 Task: Utilize the "Phaser" effect on a white noise sample for a sweeping, sci-fi texture.
Action: Mouse moved to (337, 9)
Screenshot: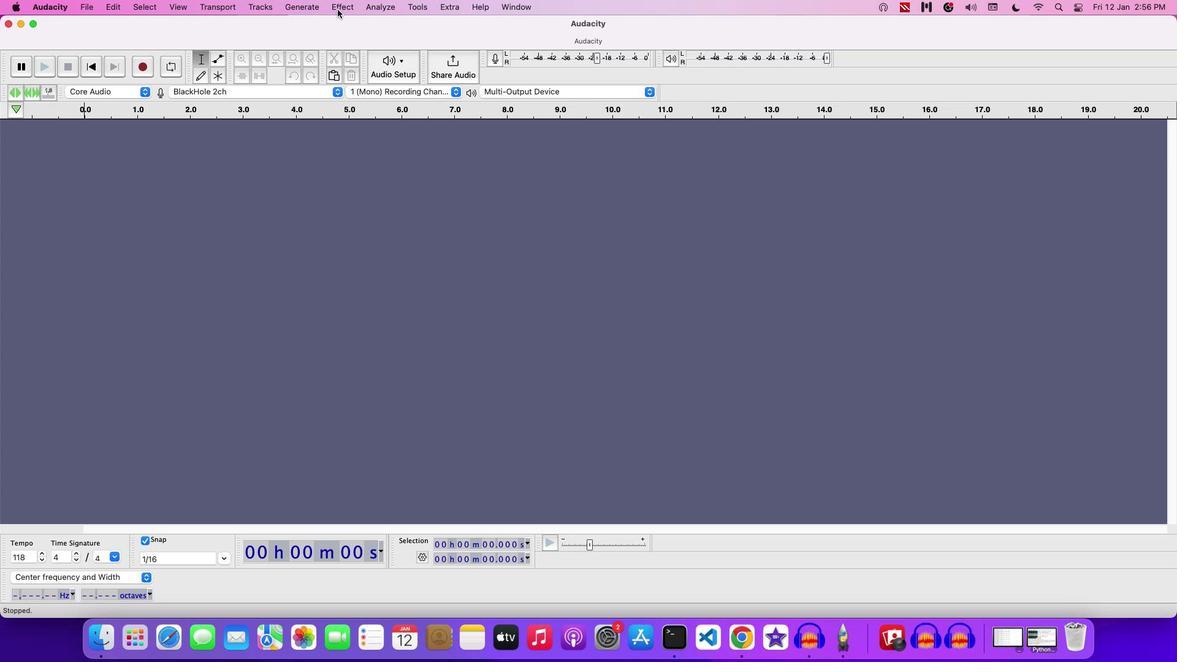 
Action: Mouse pressed left at (337, 9)
Screenshot: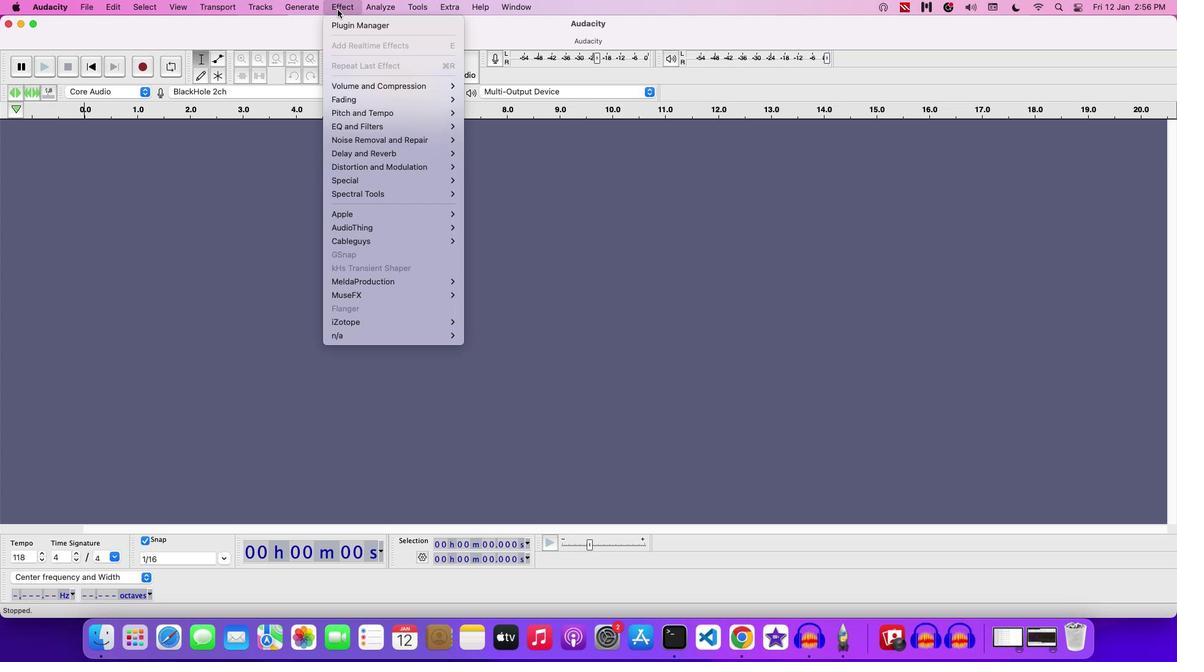 
Action: Mouse moved to (322, 75)
Screenshot: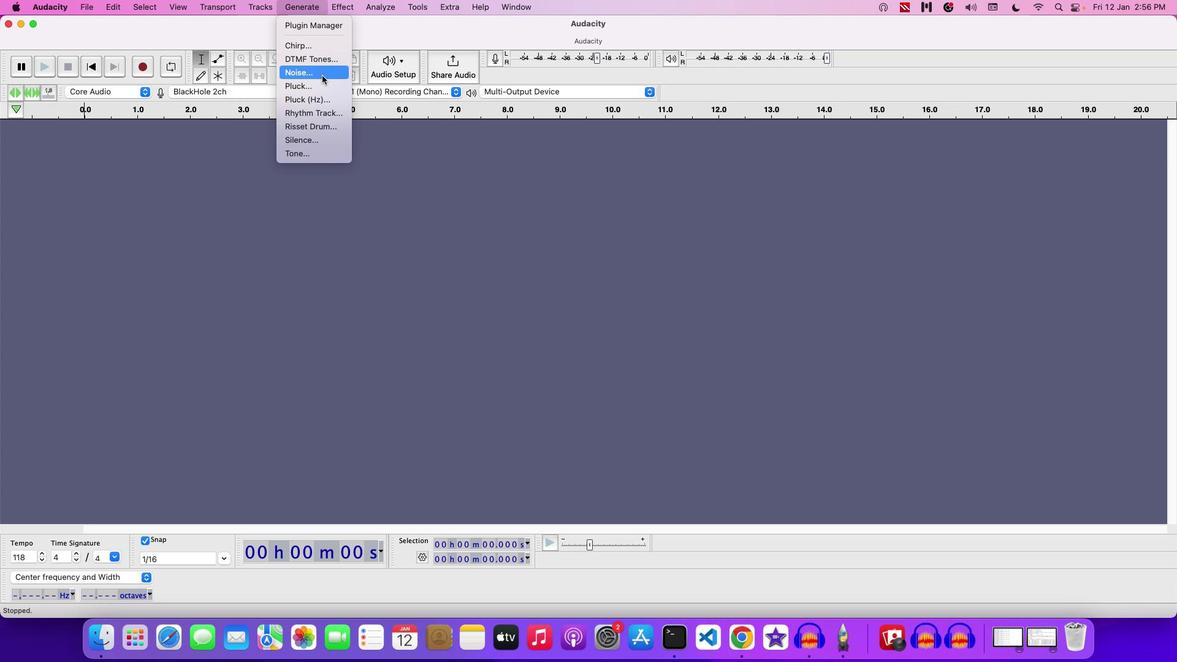 
Action: Mouse pressed left at (322, 75)
Screenshot: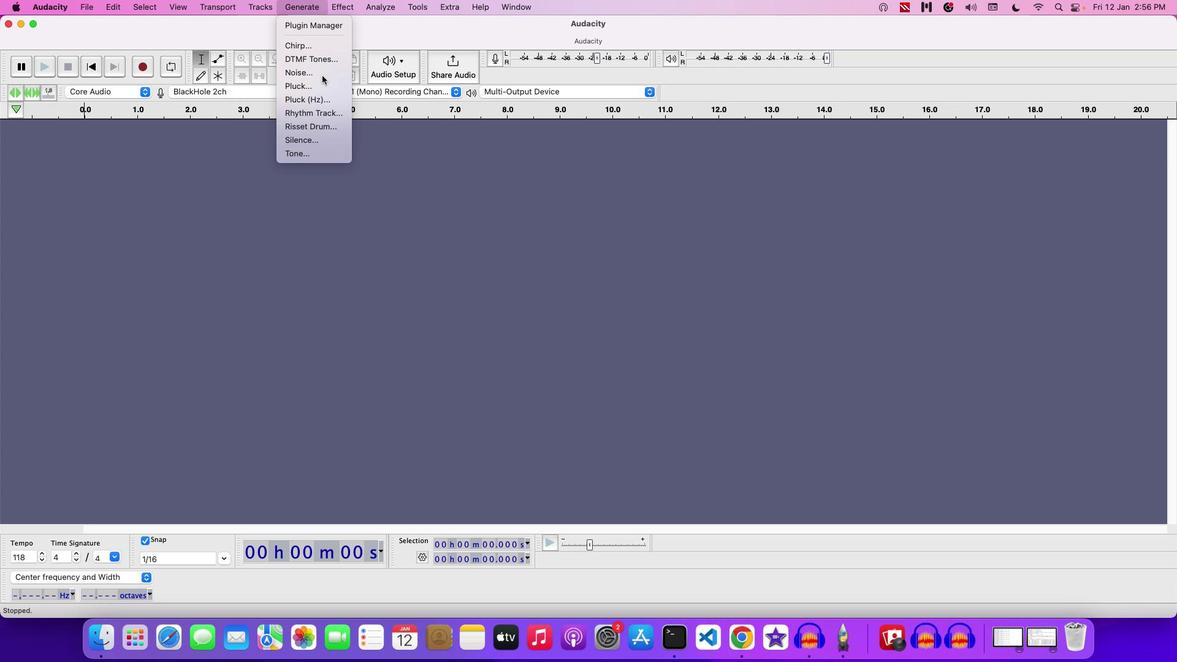 
Action: Mouse moved to (636, 310)
Screenshot: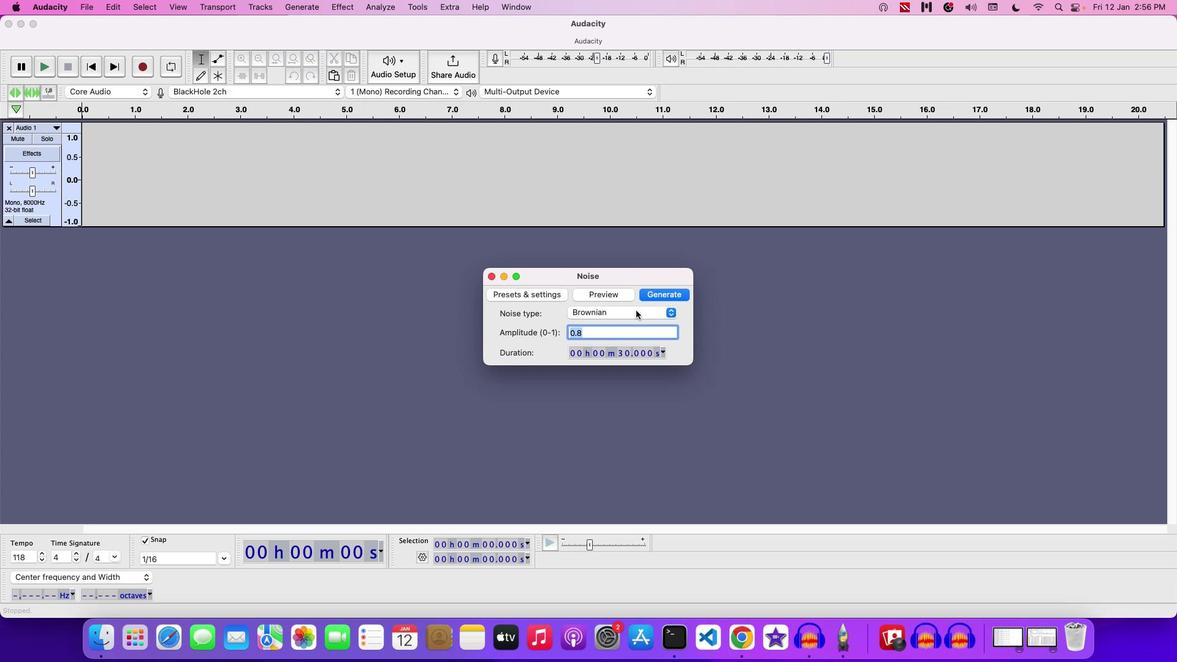
Action: Mouse pressed left at (636, 310)
Screenshot: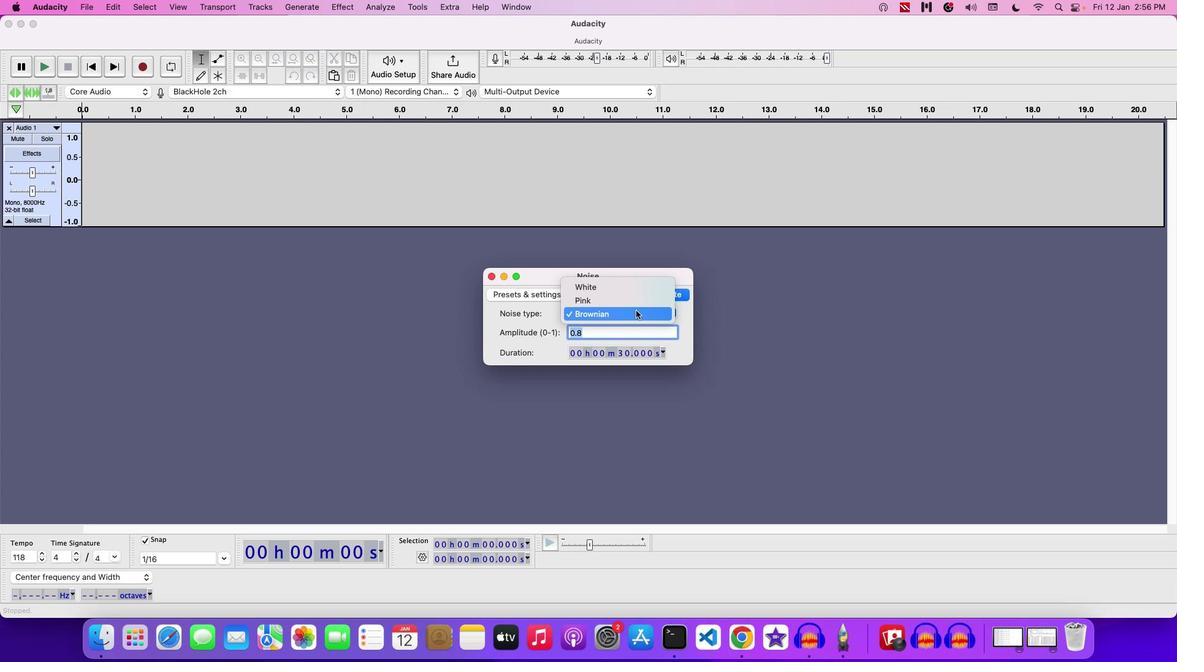 
Action: Mouse moved to (626, 285)
Screenshot: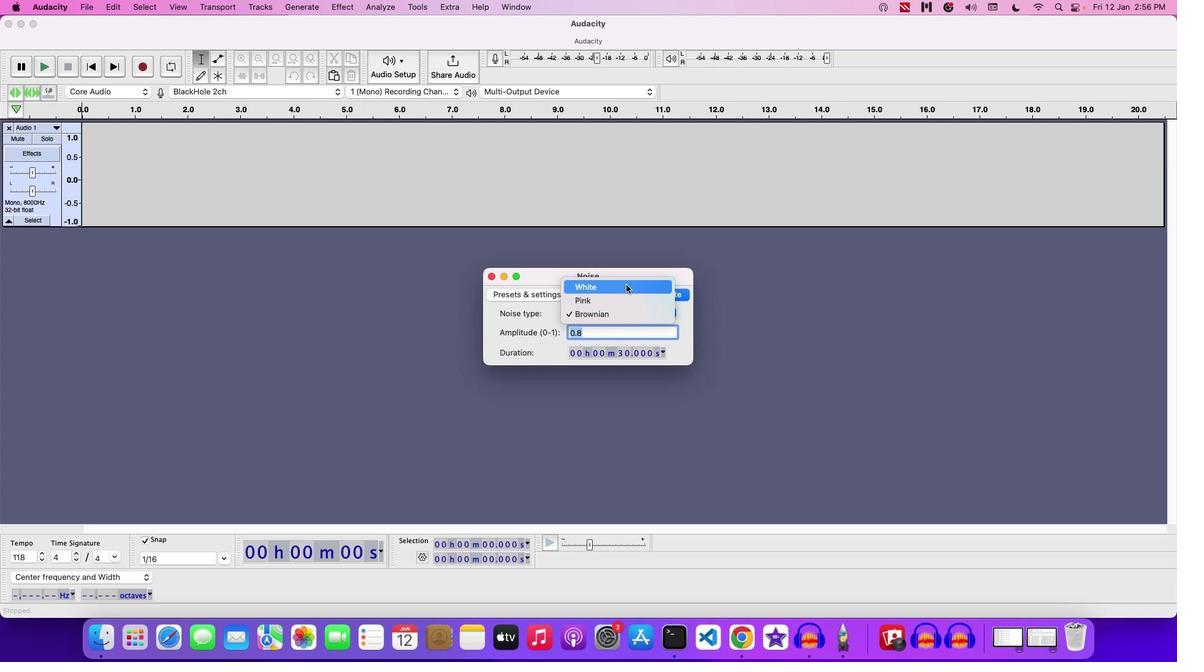 
Action: Mouse pressed left at (626, 285)
Screenshot: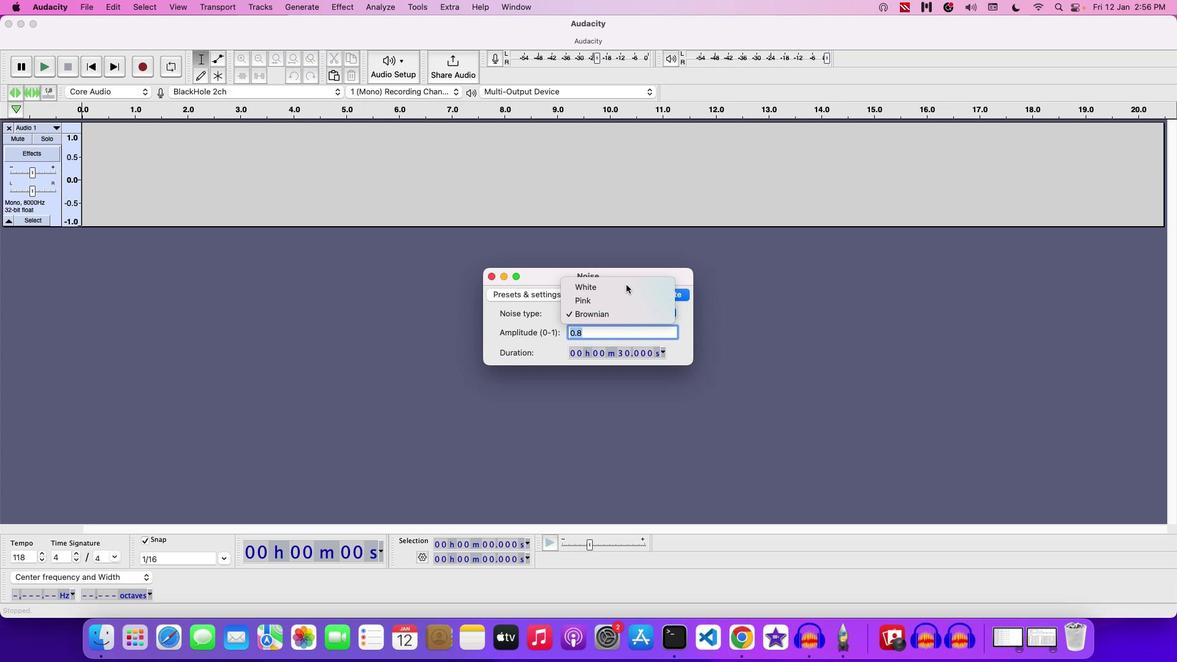 
Action: Mouse moved to (674, 295)
Screenshot: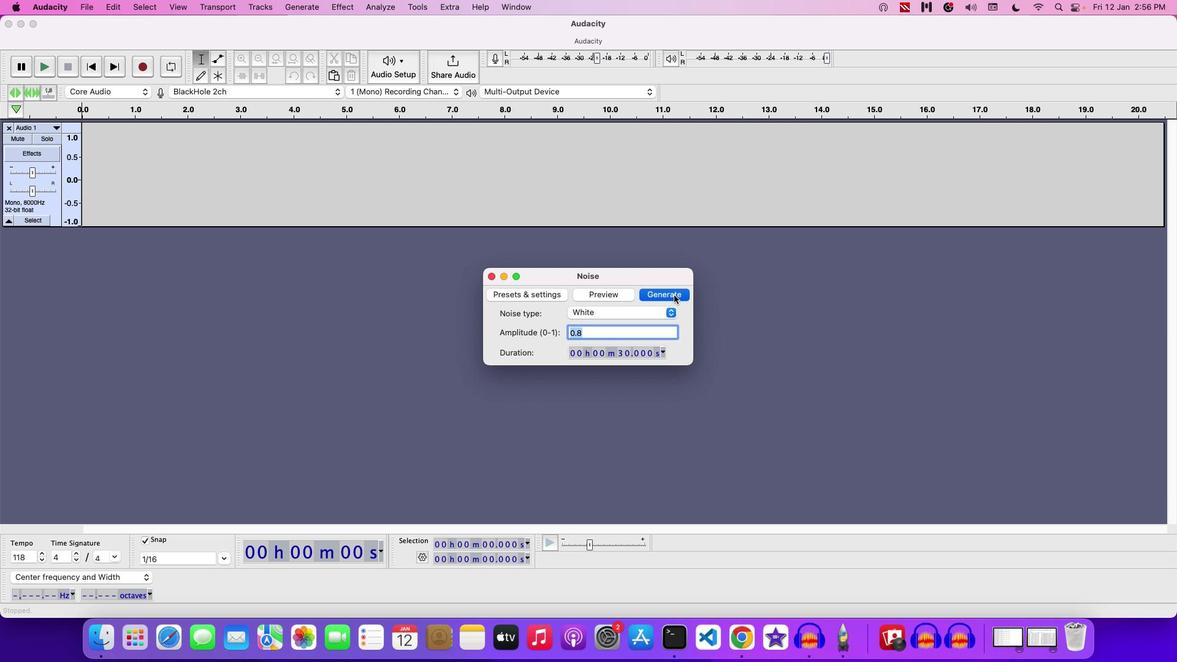 
Action: Mouse pressed left at (674, 295)
Screenshot: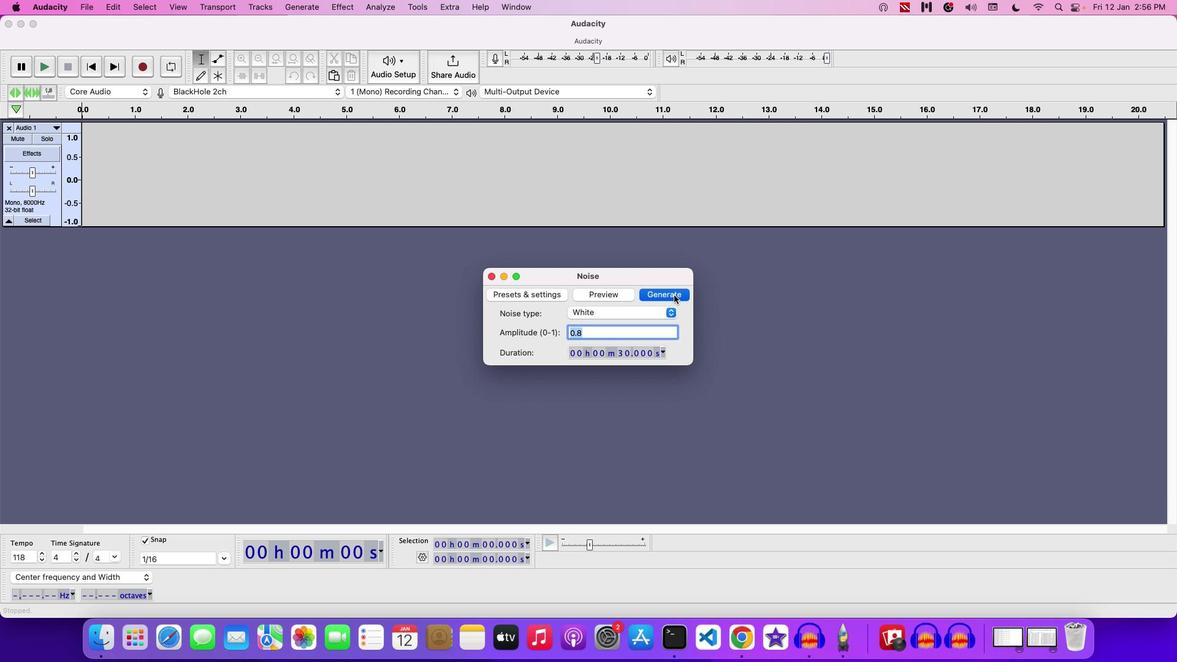
Action: Mouse moved to (26, 168)
Screenshot: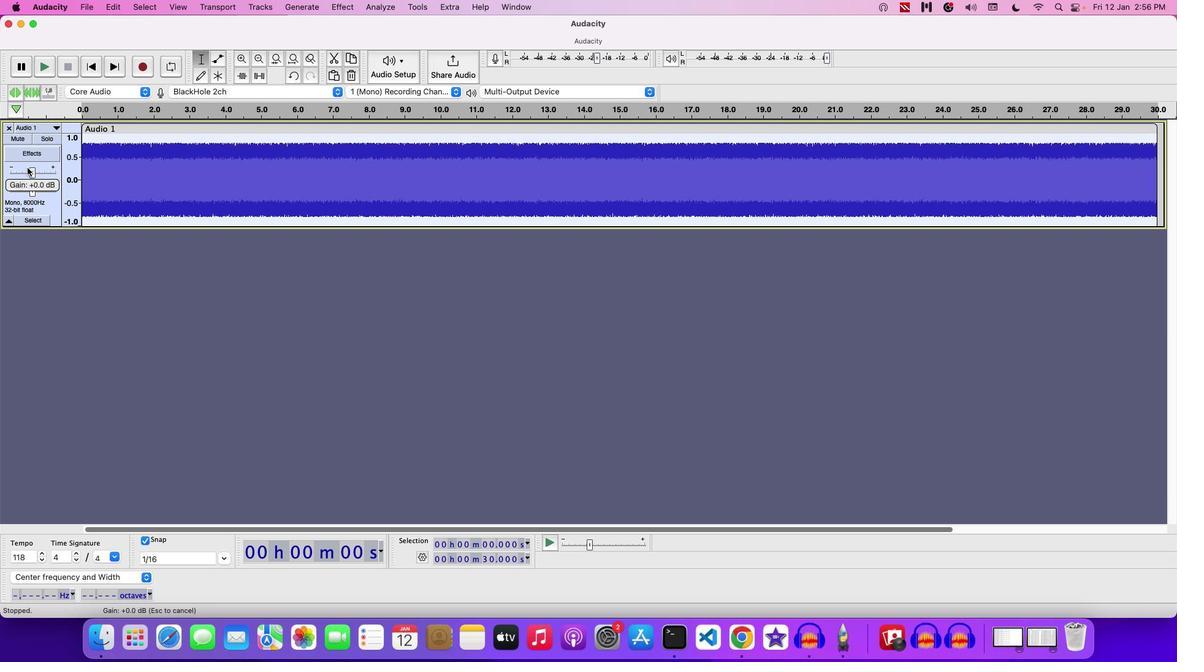 
Action: Mouse pressed left at (26, 168)
Screenshot: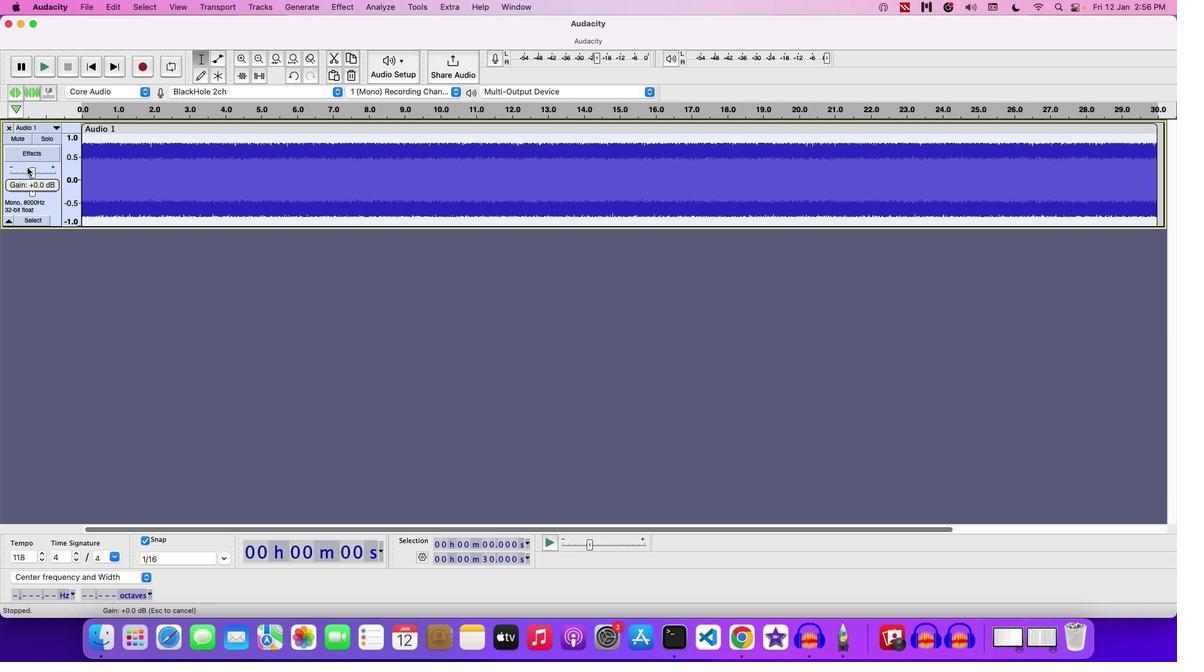 
Action: Mouse moved to (19, 169)
Screenshot: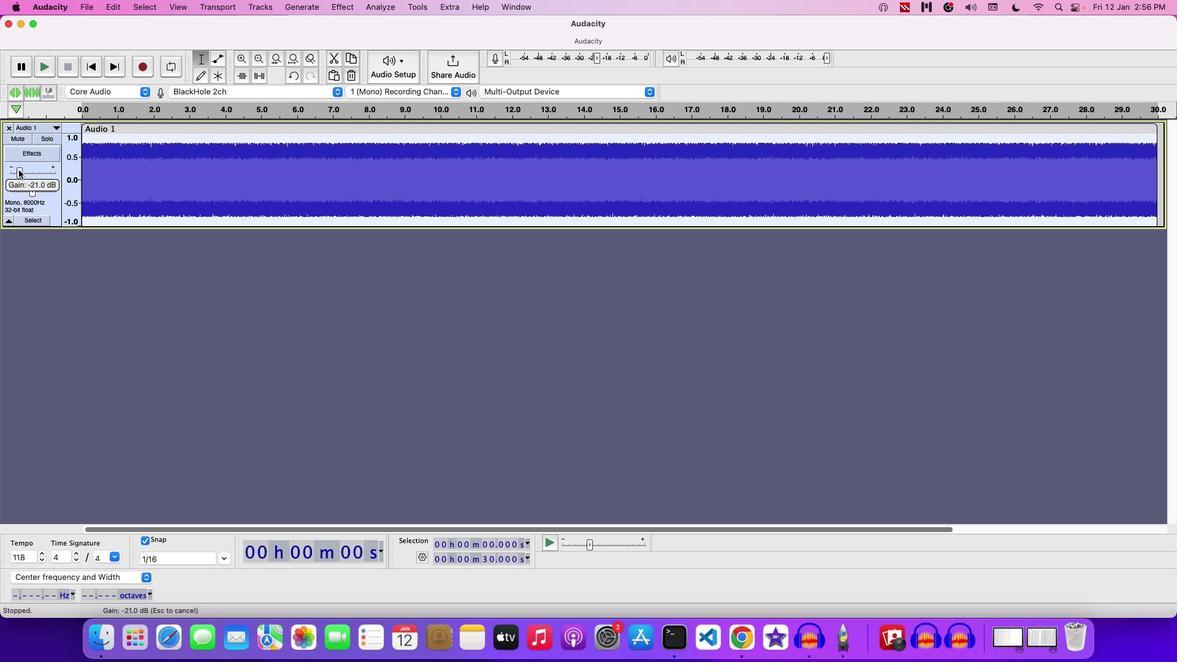
Action: Mouse pressed left at (19, 169)
Screenshot: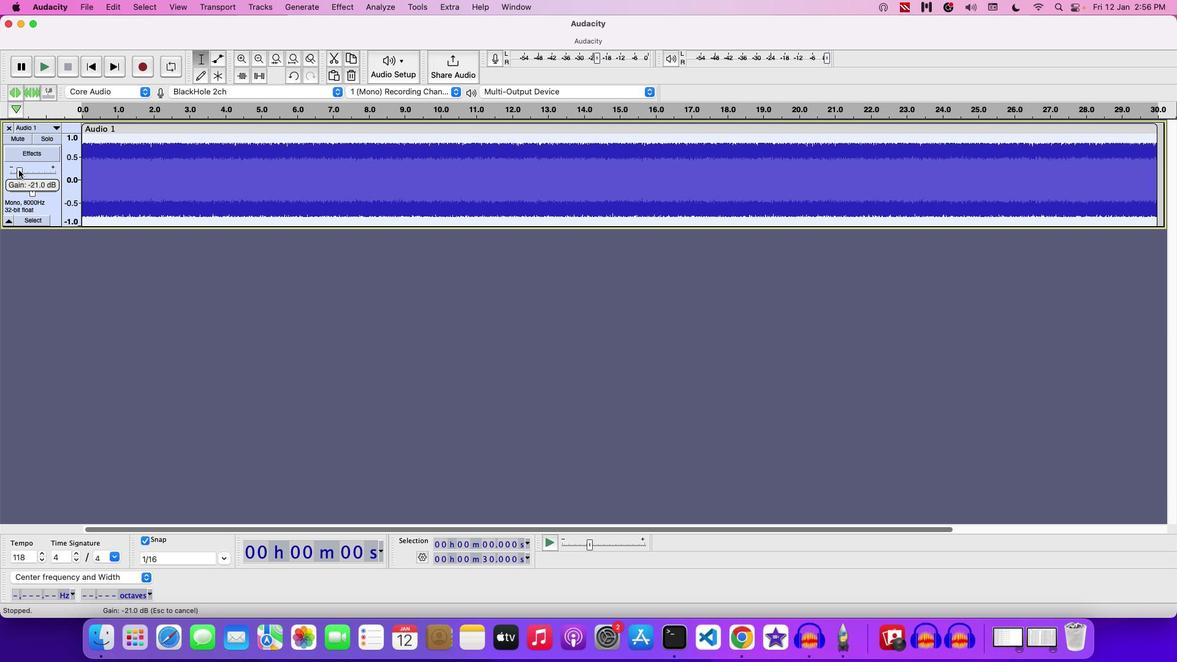 
Action: Mouse moved to (20, 169)
Screenshot: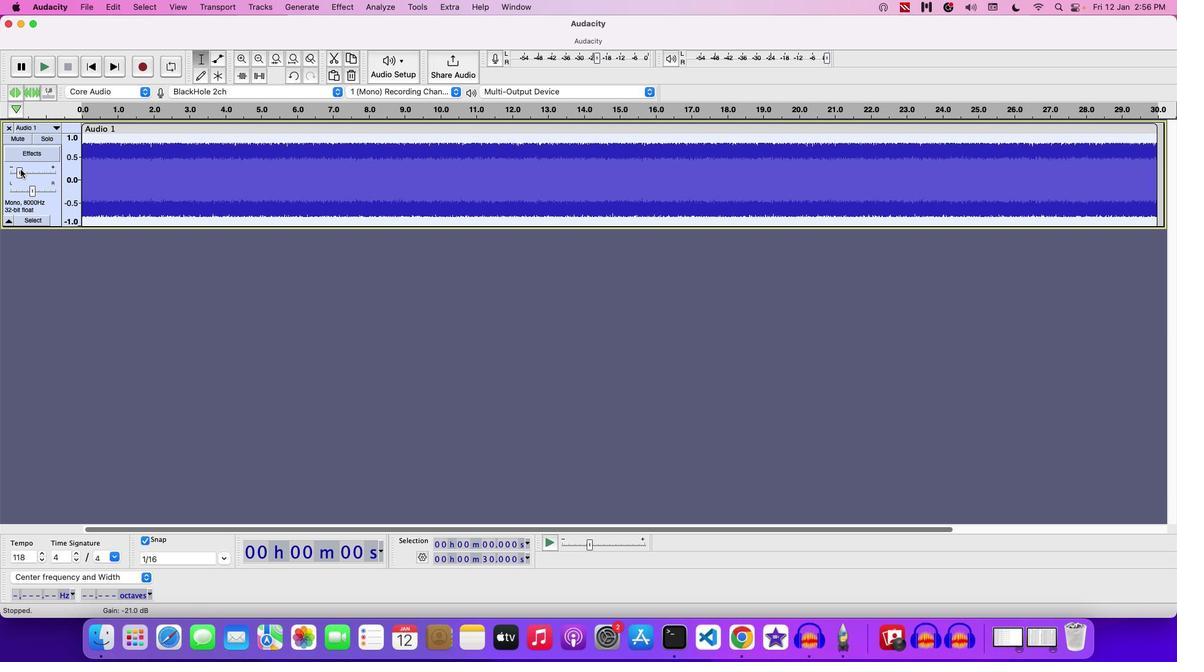 
Action: Key pressed Key.space
Screenshot: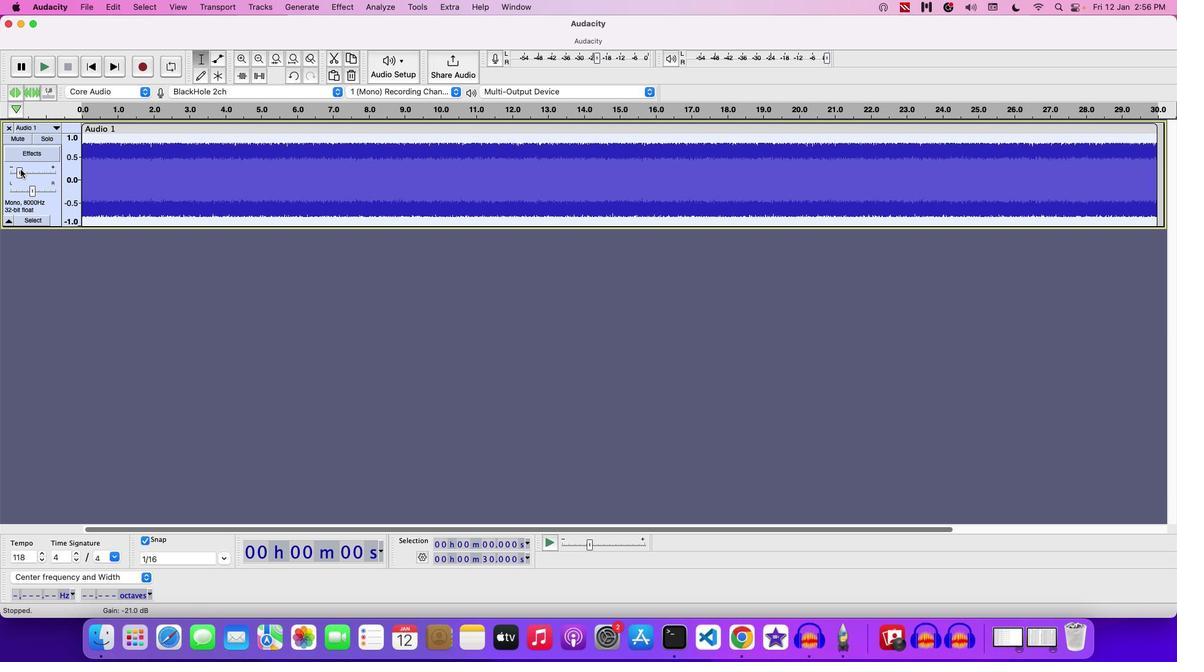 
Action: Mouse moved to (16, 170)
Screenshot: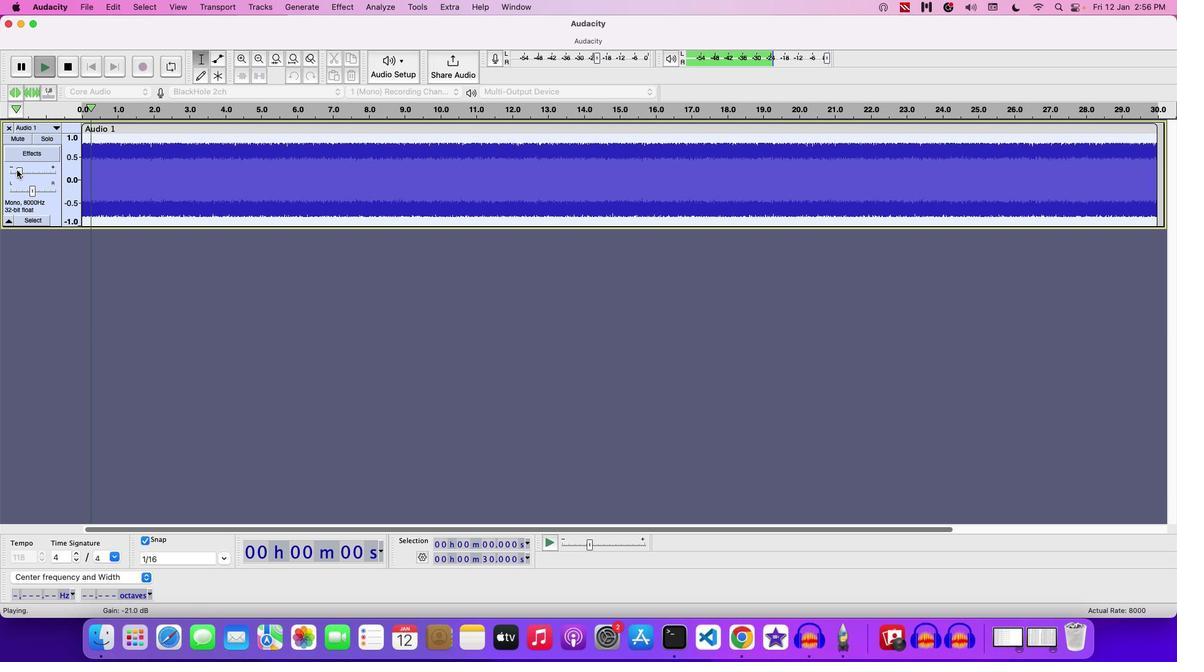 
Action: Mouse pressed left at (16, 170)
Screenshot: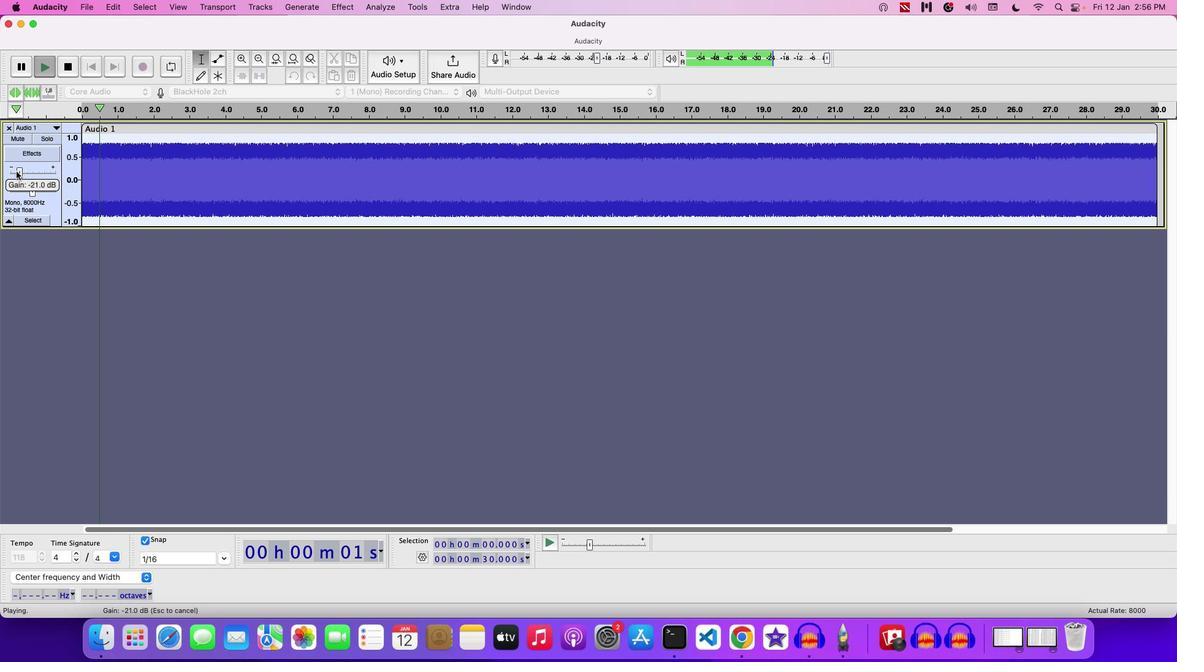 
Action: Mouse moved to (874, 164)
Screenshot: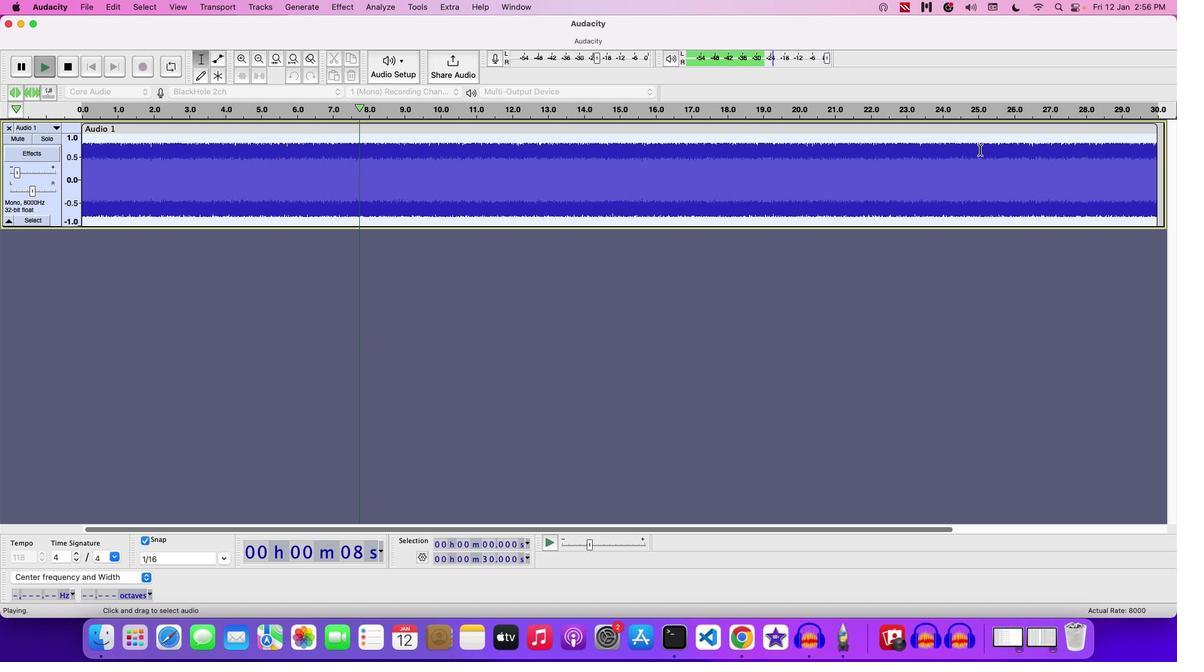 
Action: Key pressed Key.space
Screenshot: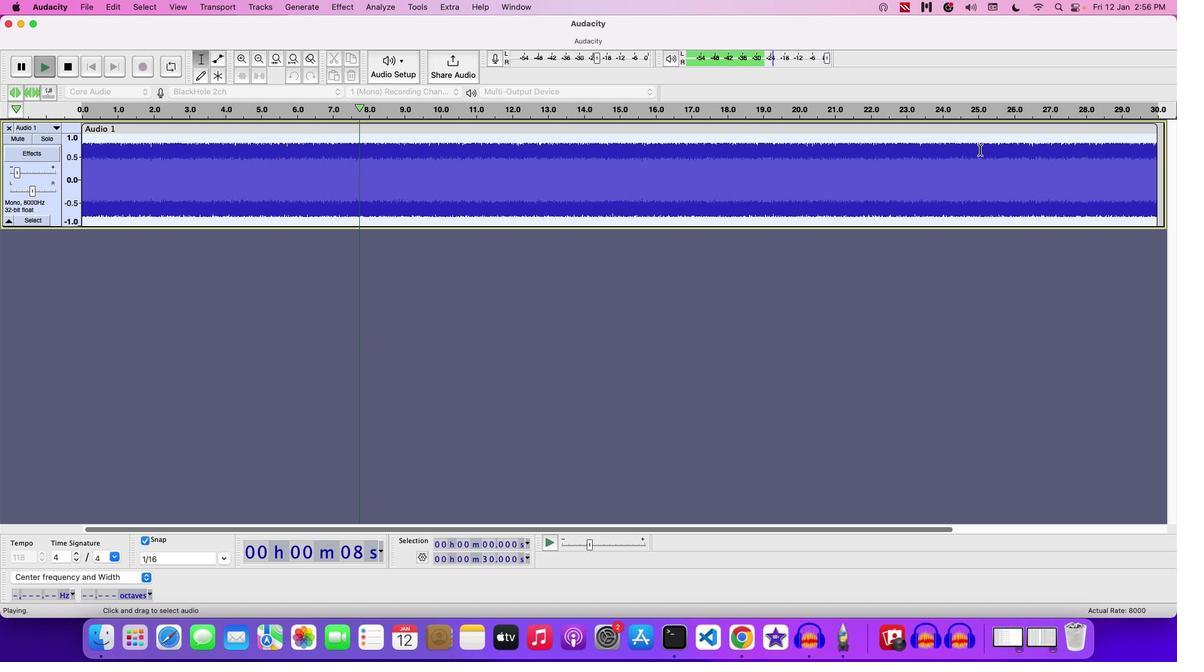 
Action: Mouse moved to (1157, 133)
Screenshot: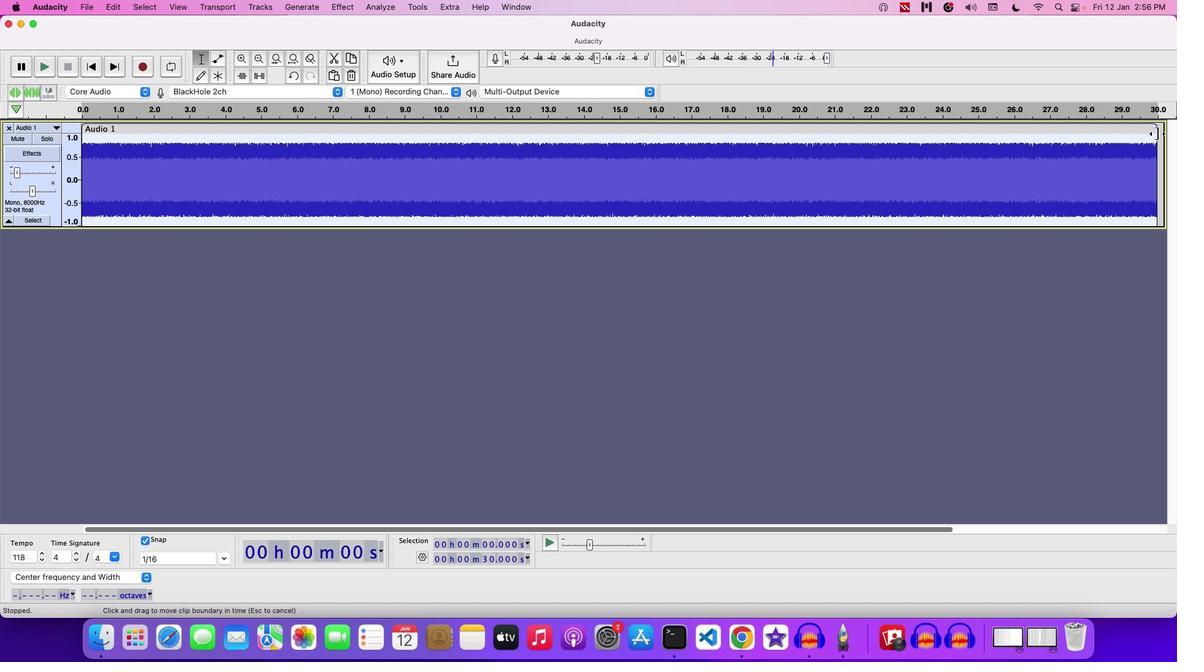 
Action: Mouse pressed left at (1157, 133)
Screenshot: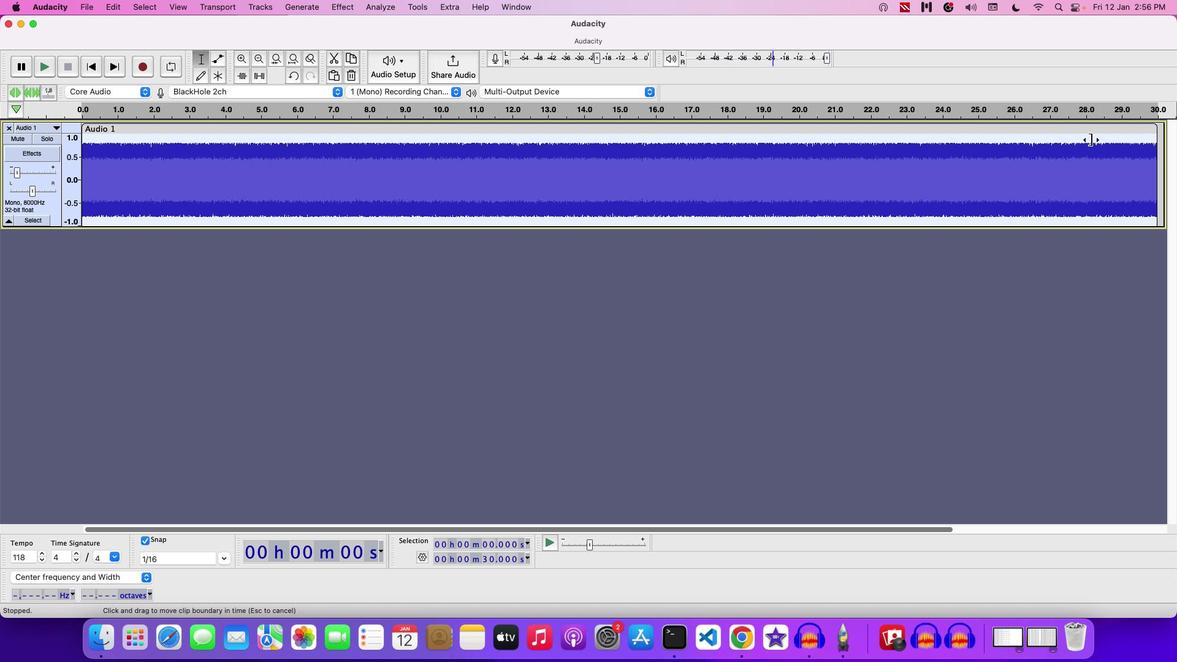 
Action: Mouse moved to (415, 203)
Screenshot: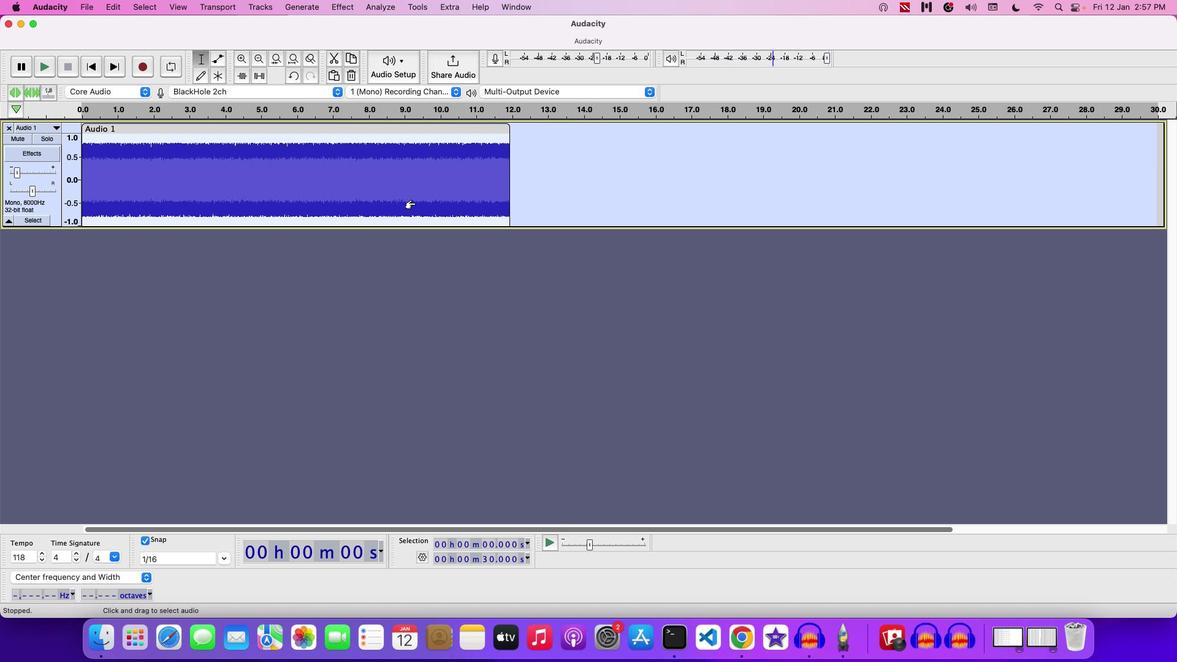 
Action: Mouse pressed left at (415, 203)
Screenshot: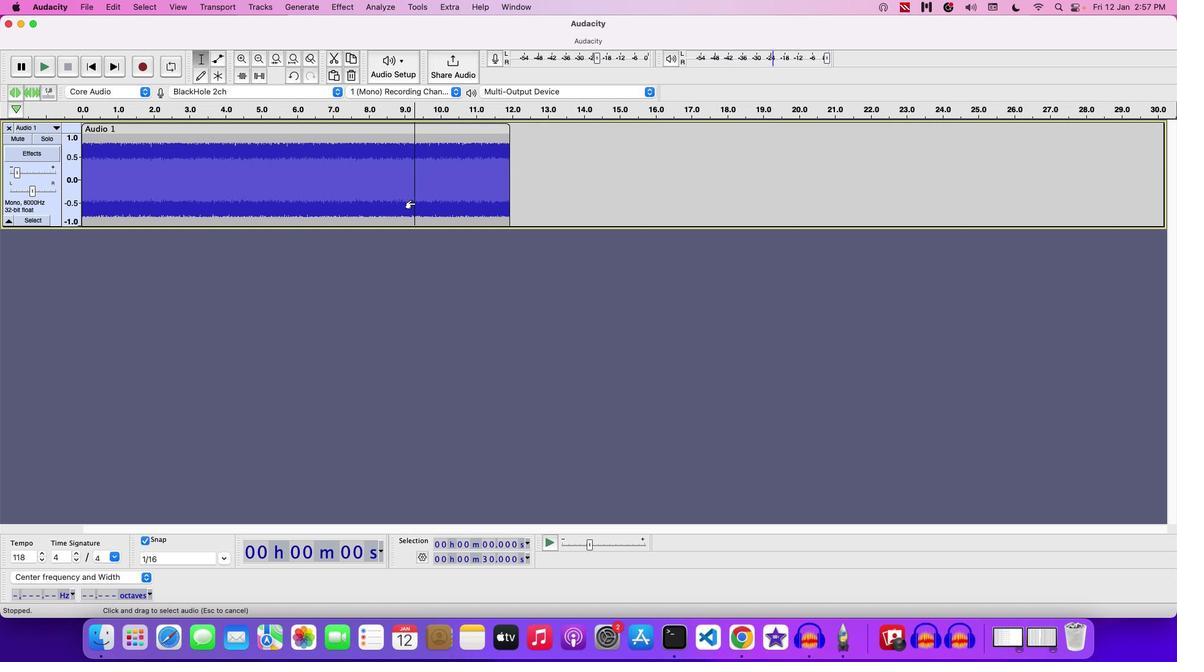 
Action: Mouse pressed left at (415, 203)
Screenshot: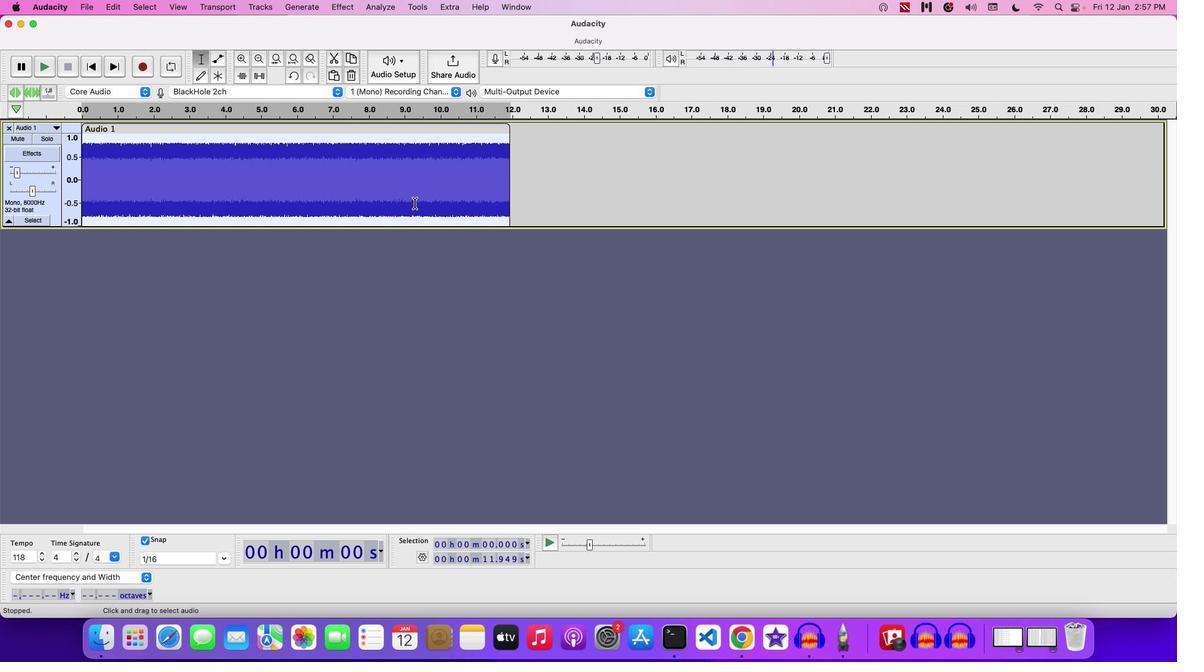 
Action: Mouse moved to (341, 9)
Screenshot: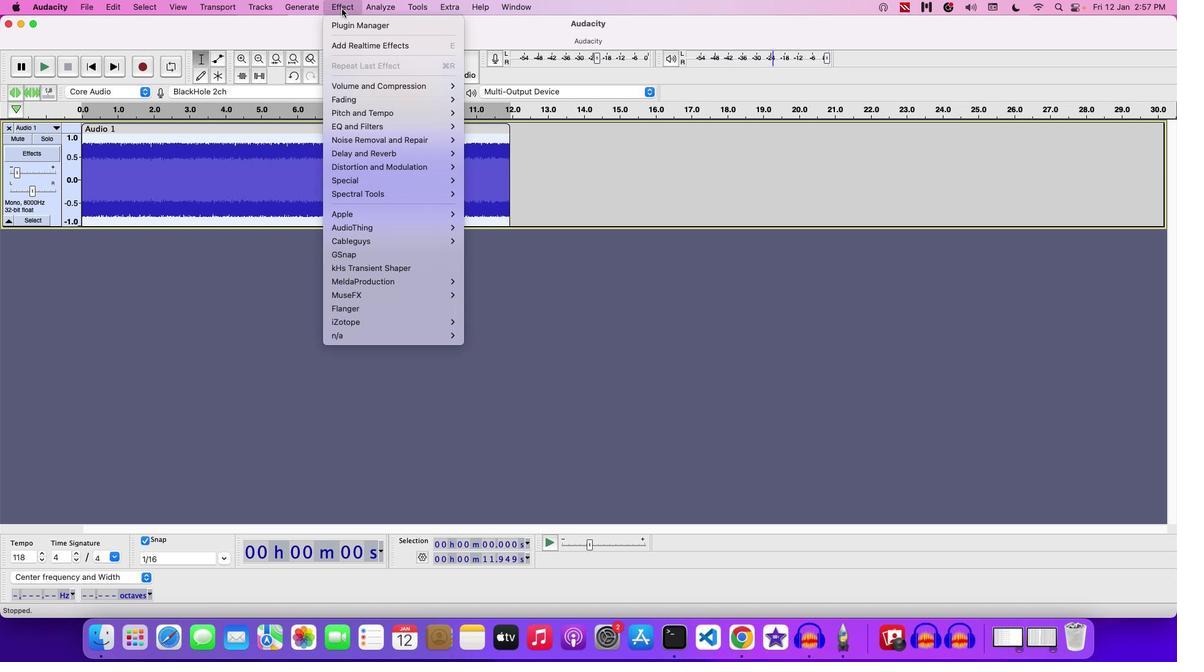 
Action: Mouse pressed left at (341, 9)
Screenshot: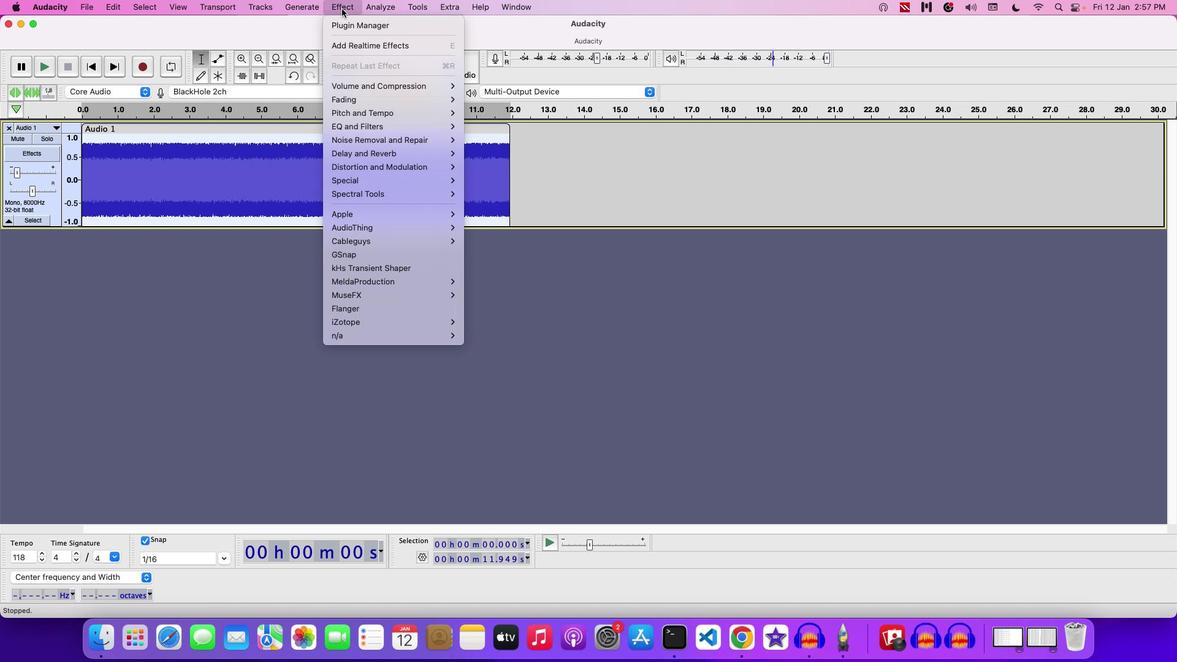 
Action: Mouse moved to (498, 182)
Screenshot: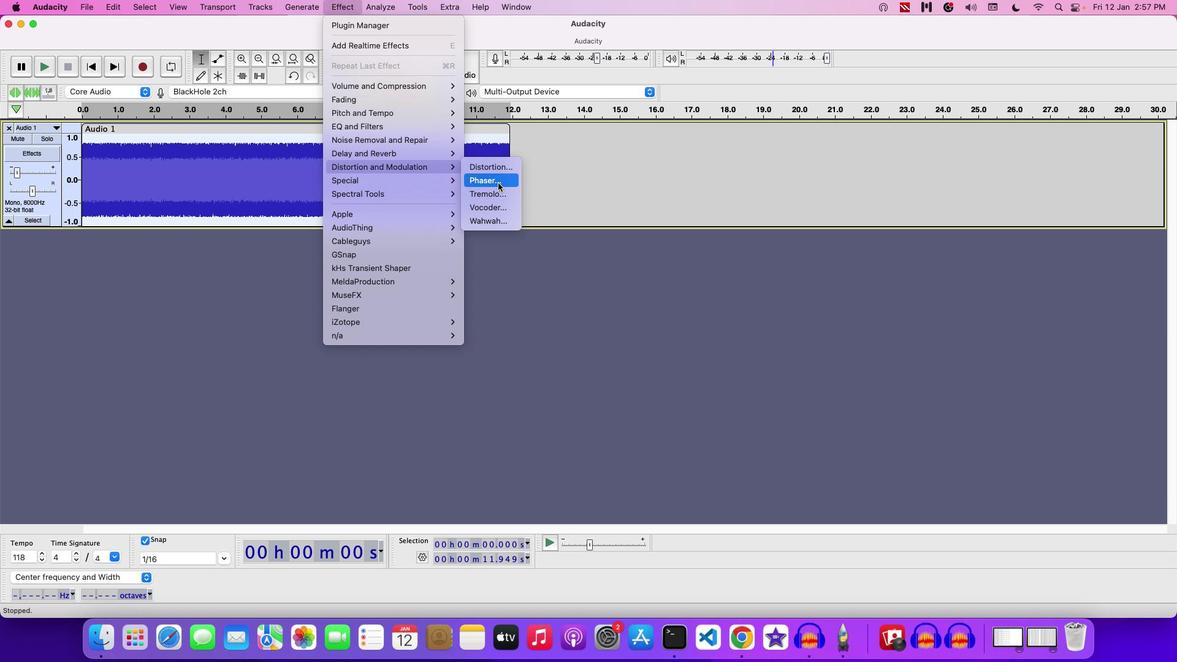 
Action: Mouse pressed left at (498, 182)
Screenshot: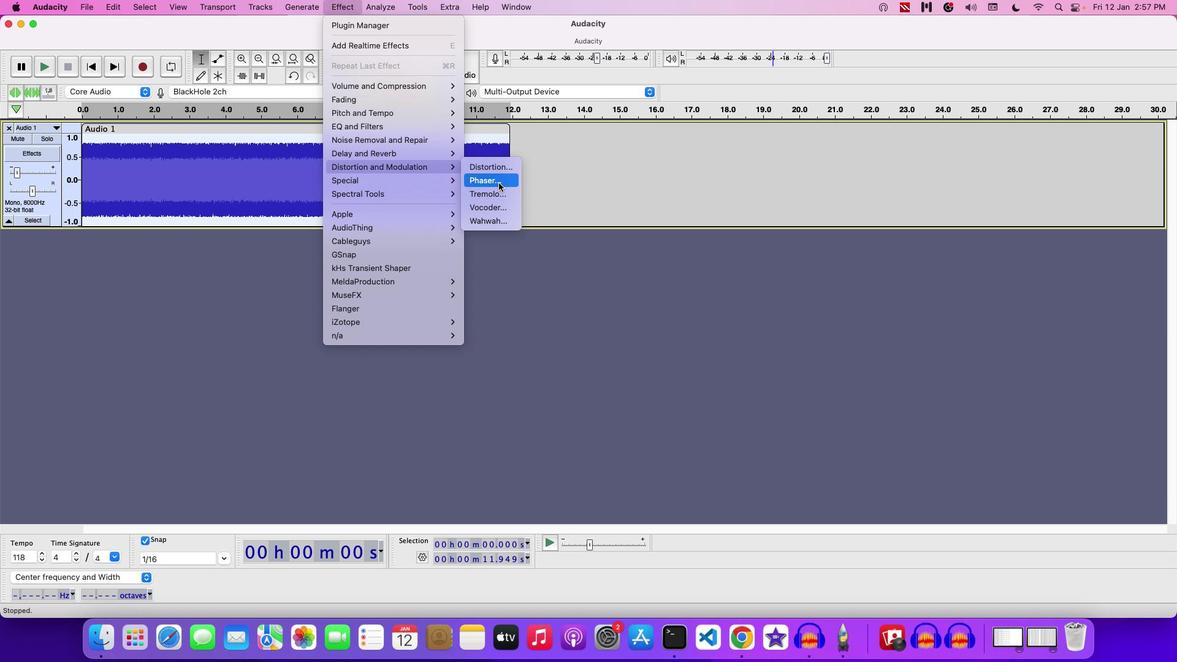 
Action: Mouse moved to (627, 258)
Screenshot: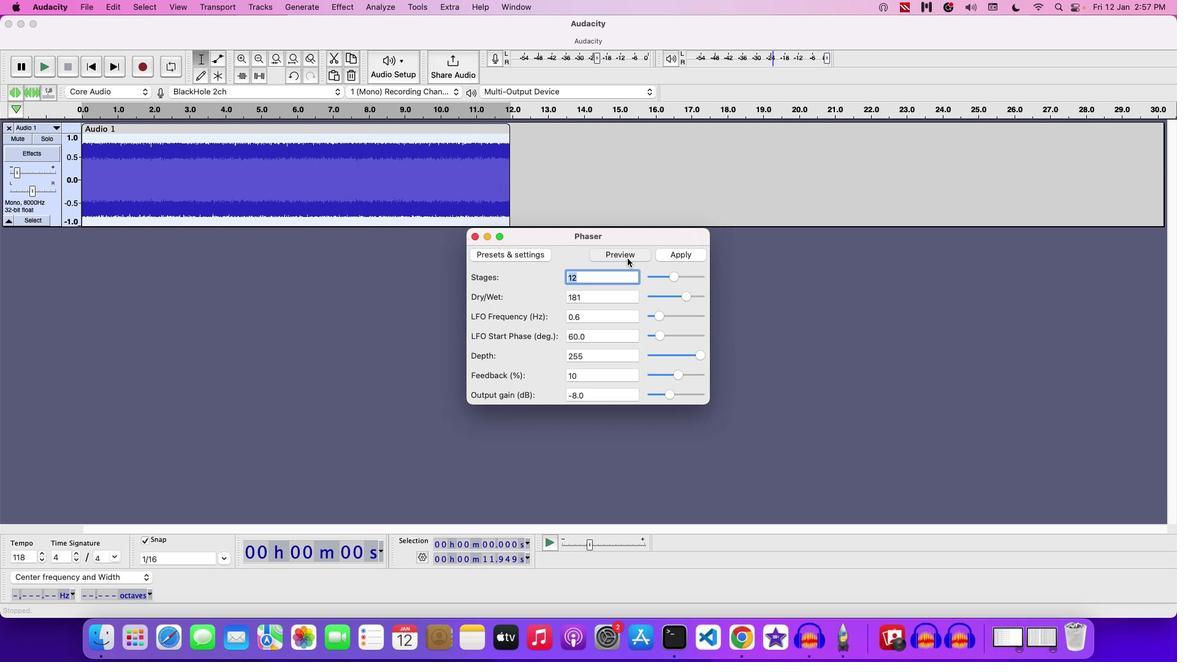 
Action: Mouse pressed left at (627, 258)
Screenshot: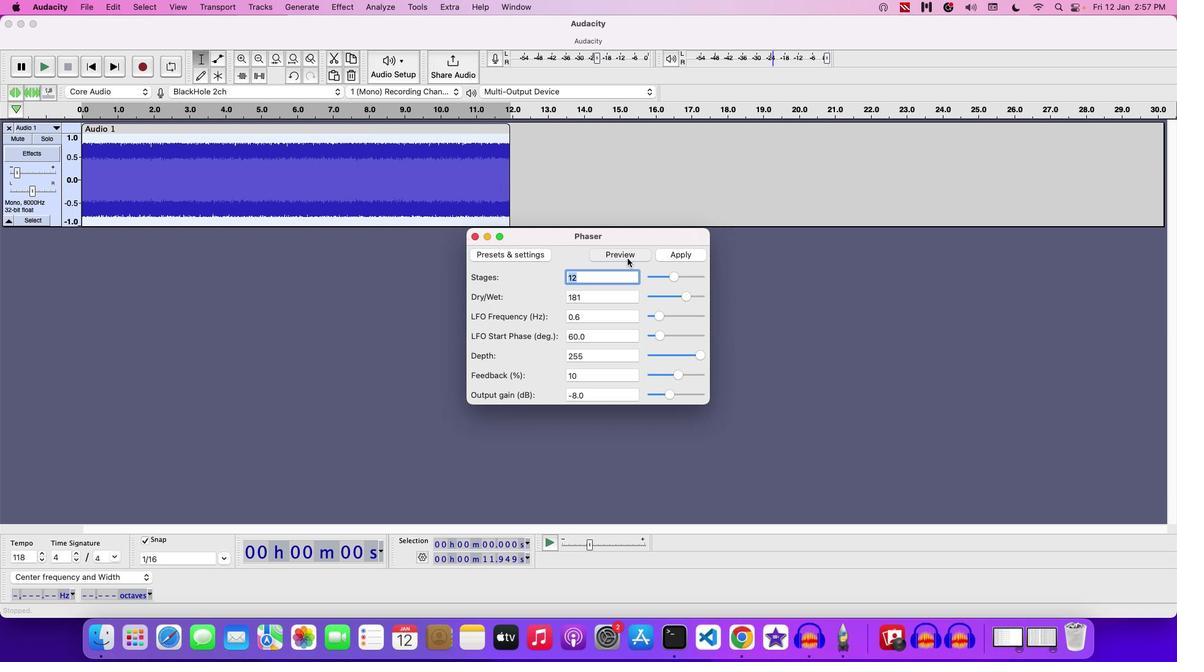 
Action: Mouse moved to (676, 277)
Screenshot: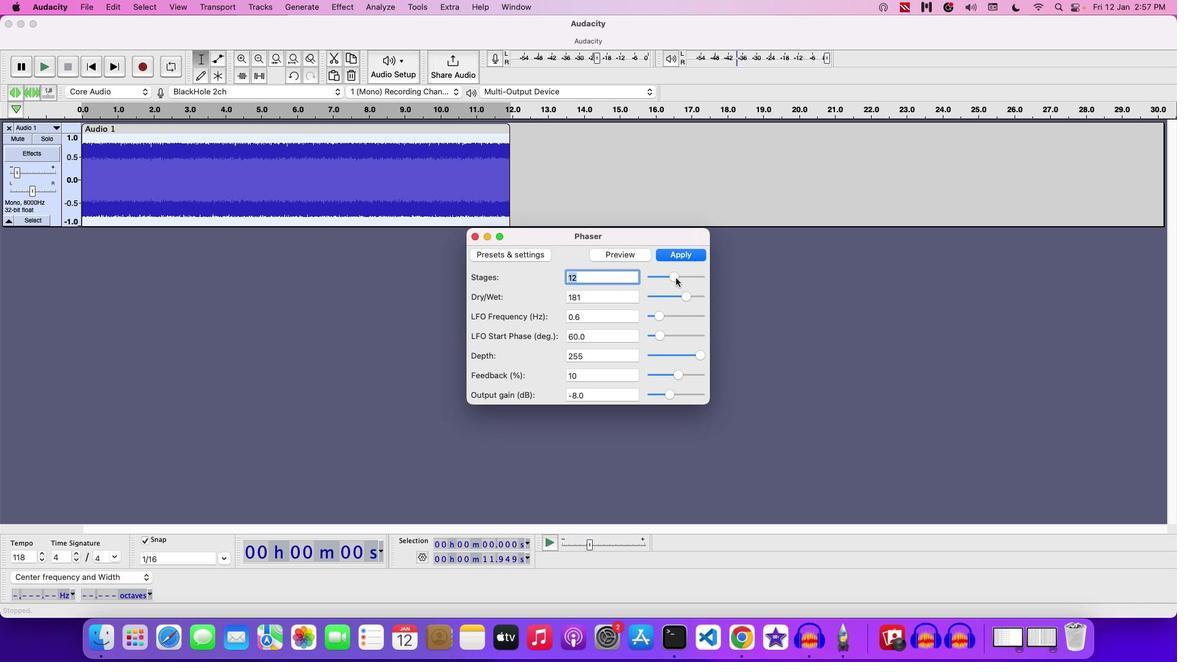 
Action: Mouse pressed left at (676, 277)
Screenshot: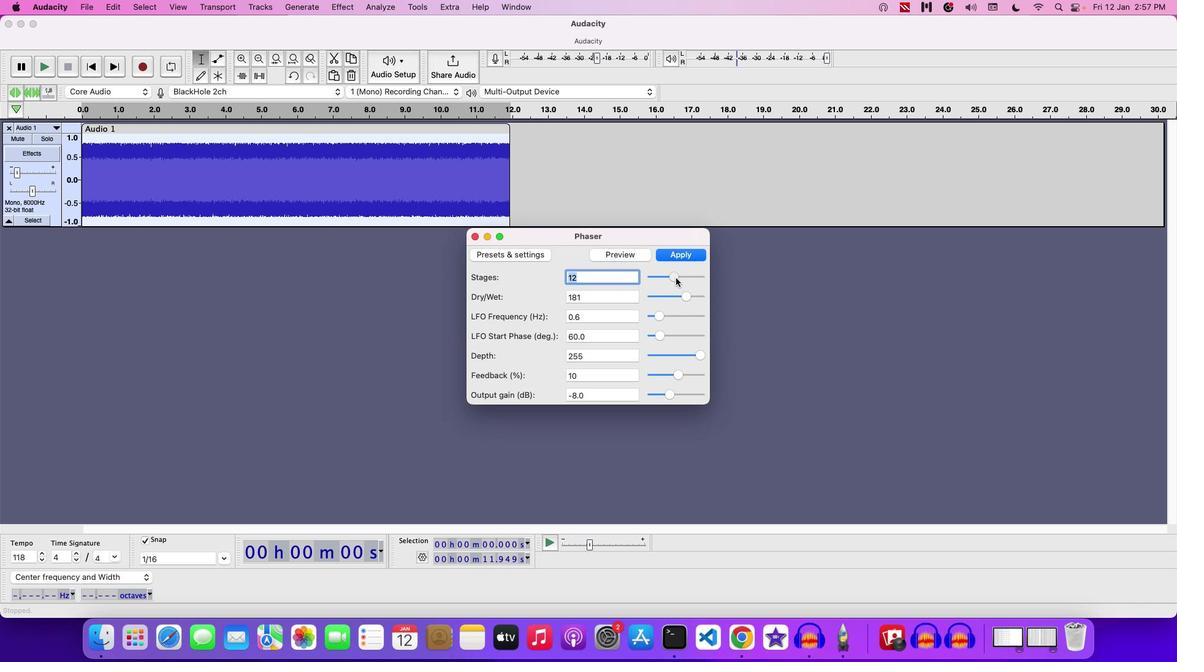
Action: Mouse moved to (611, 255)
Screenshot: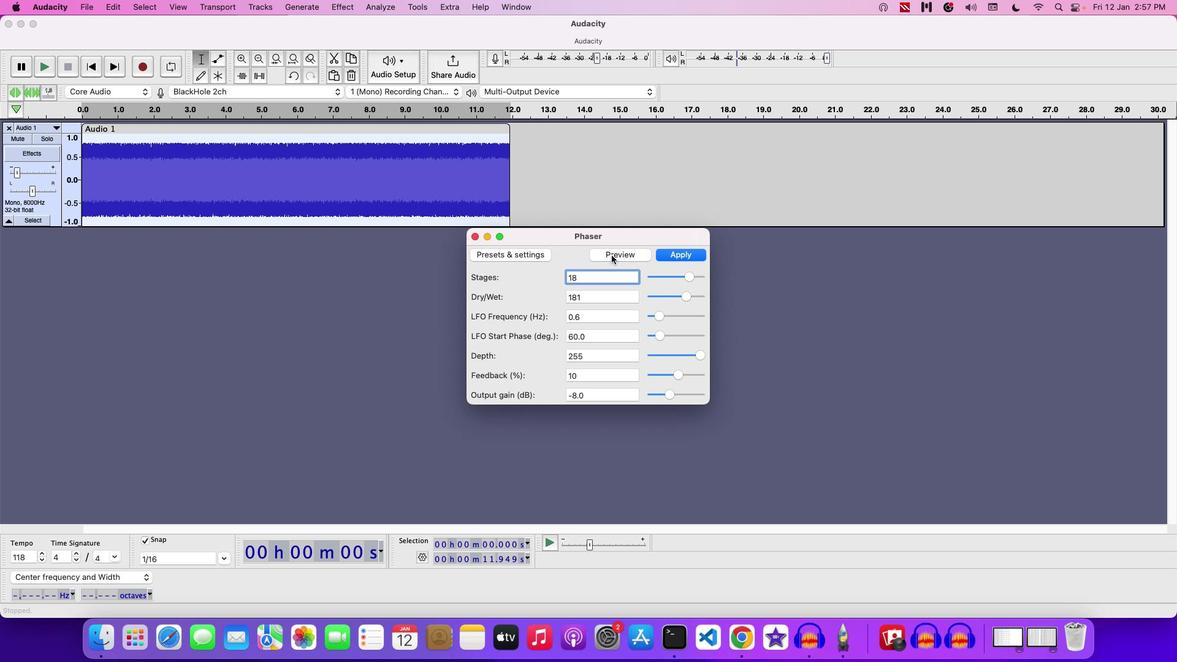 
Action: Mouse pressed left at (611, 255)
Screenshot: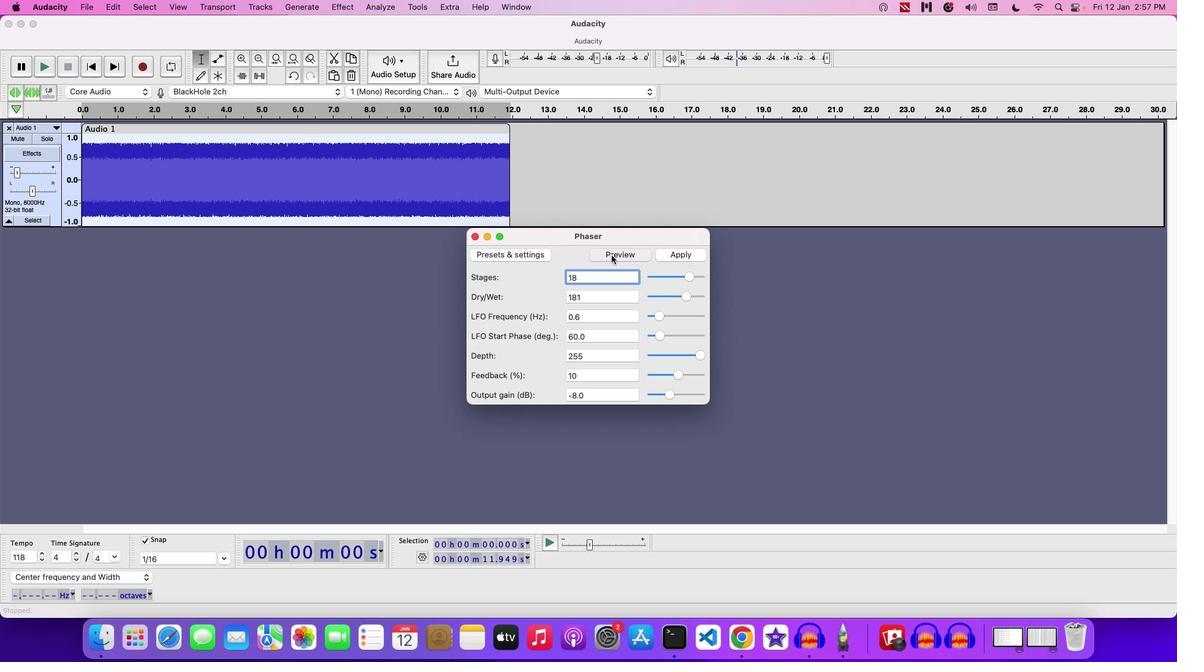 
Action: Mouse moved to (610, 360)
Screenshot: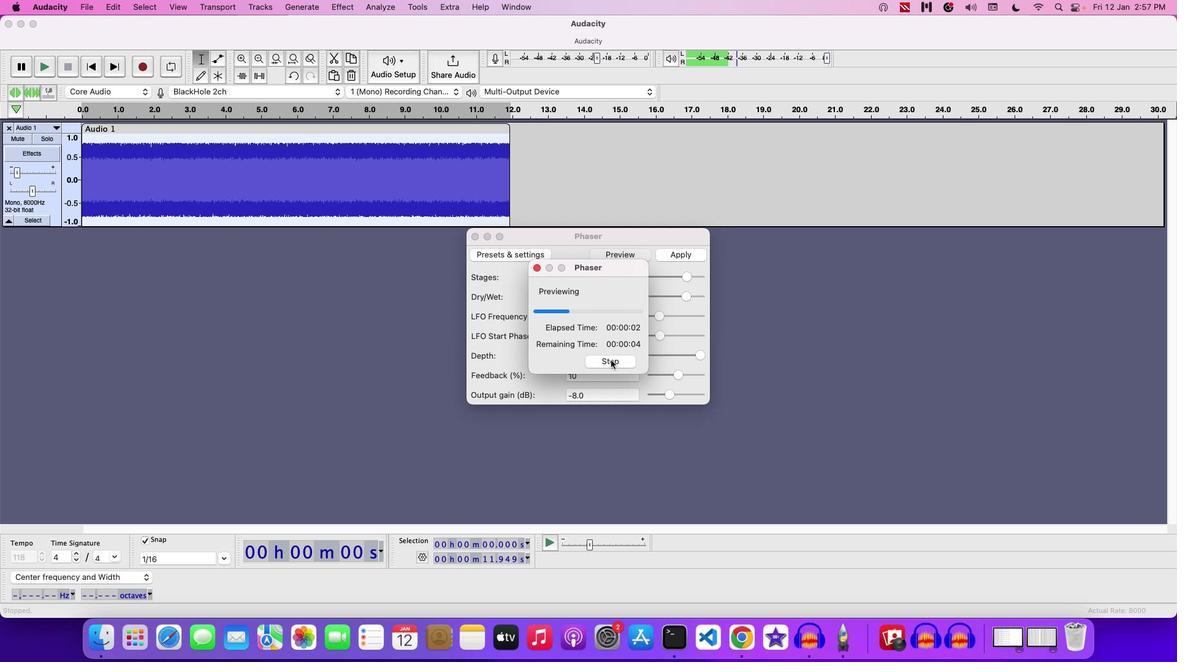 
Action: Mouse pressed left at (610, 360)
Screenshot: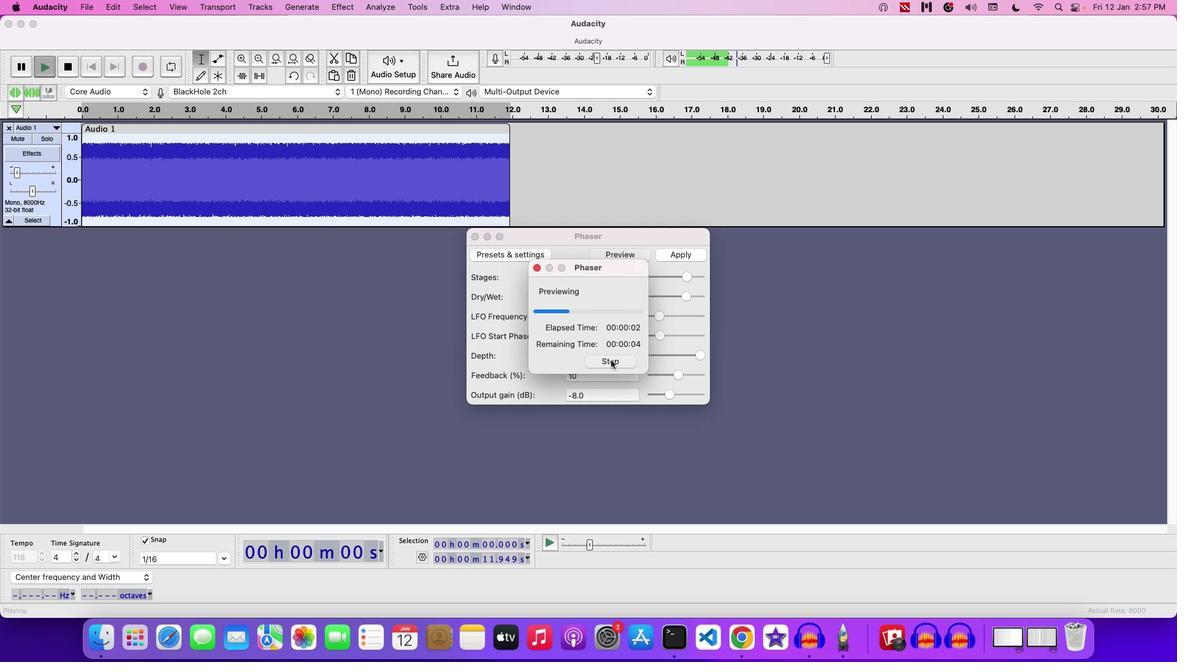 
Action: Mouse moved to (669, 253)
Screenshot: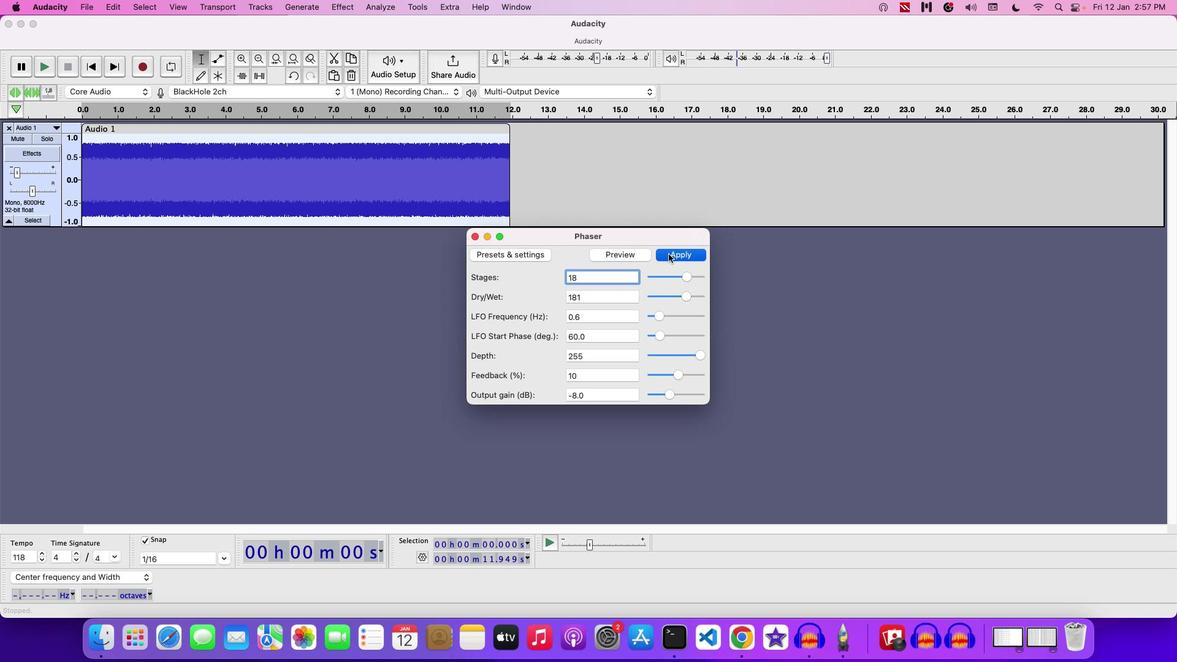 
Action: Mouse pressed left at (669, 253)
Screenshot: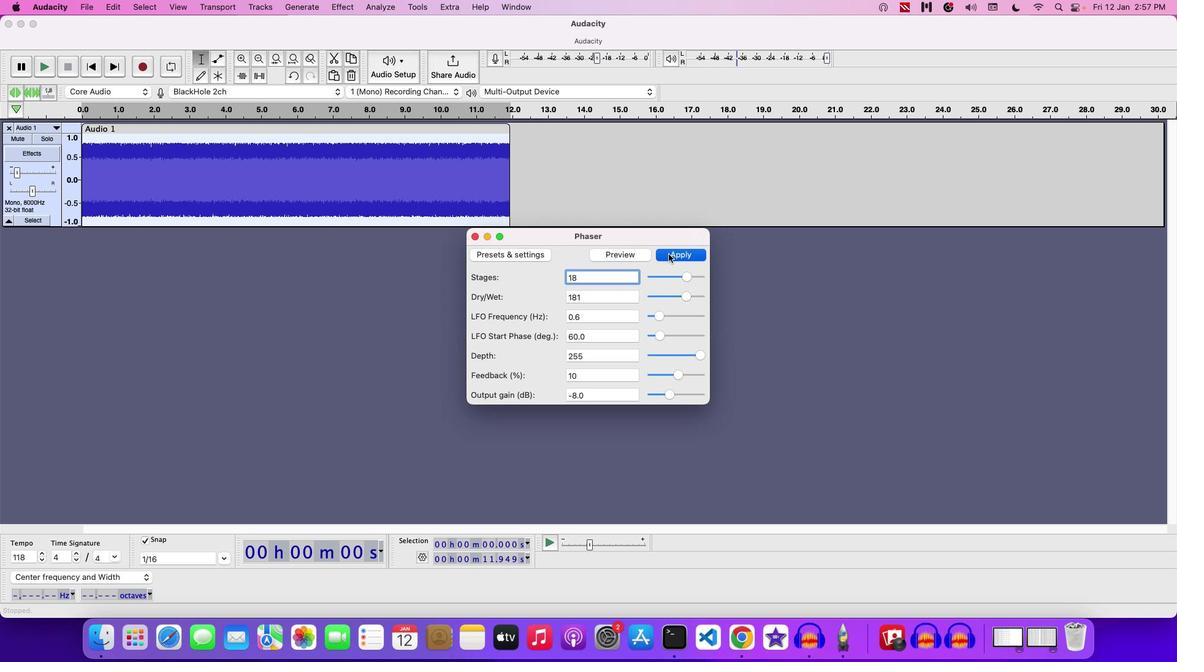 
Action: Mouse moved to (17, 172)
Screenshot: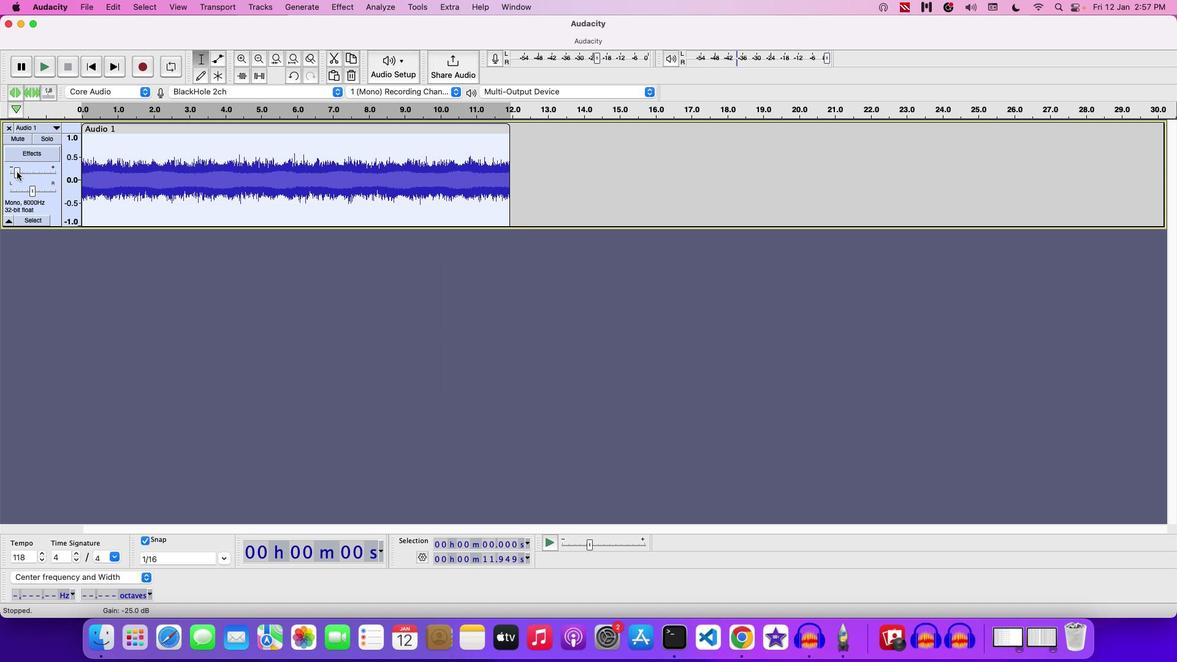 
Action: Mouse pressed left at (17, 172)
Screenshot: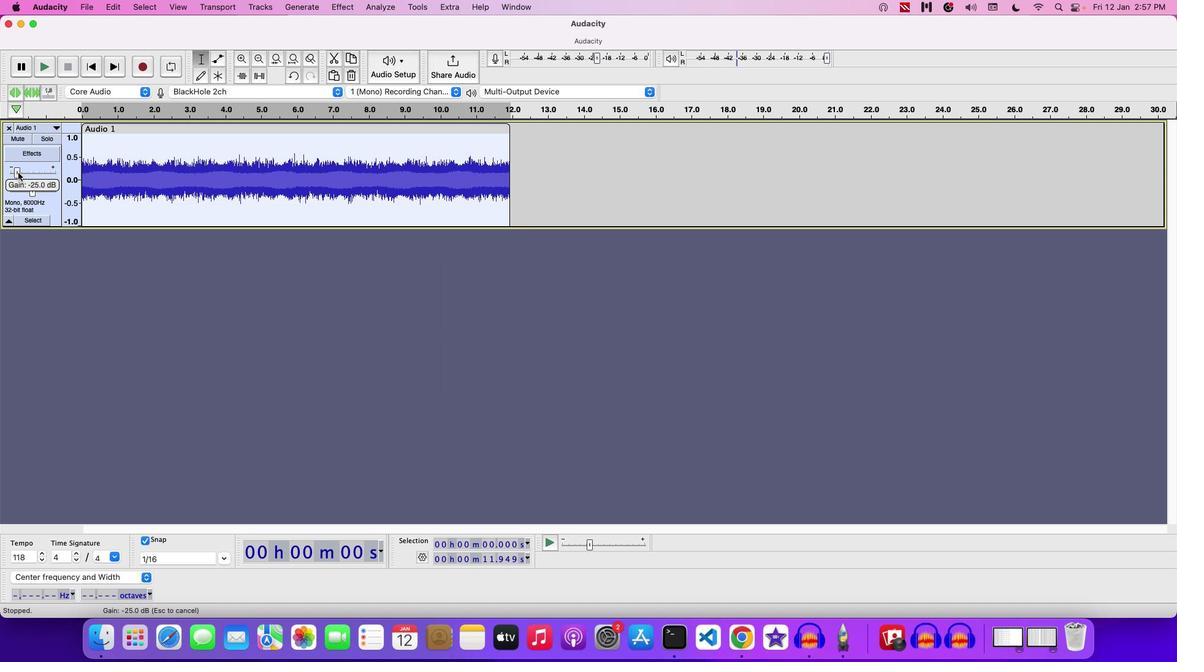 
Action: Mouse moved to (23, 174)
Screenshot: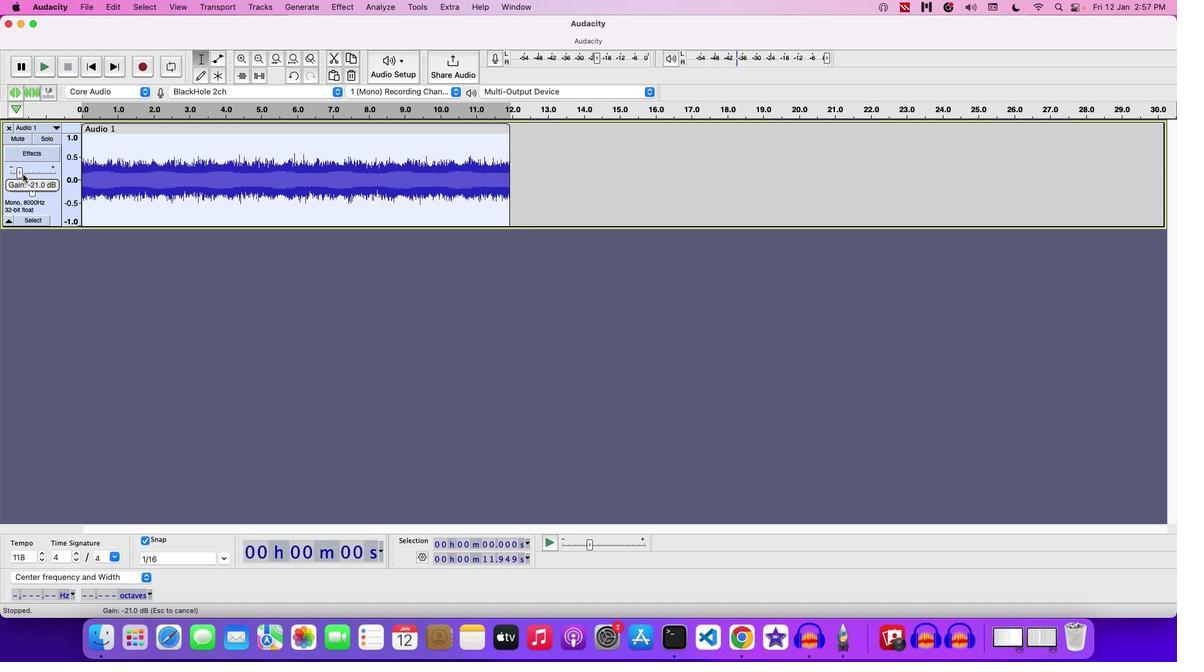 
Action: Key pressed Key.space
Screenshot: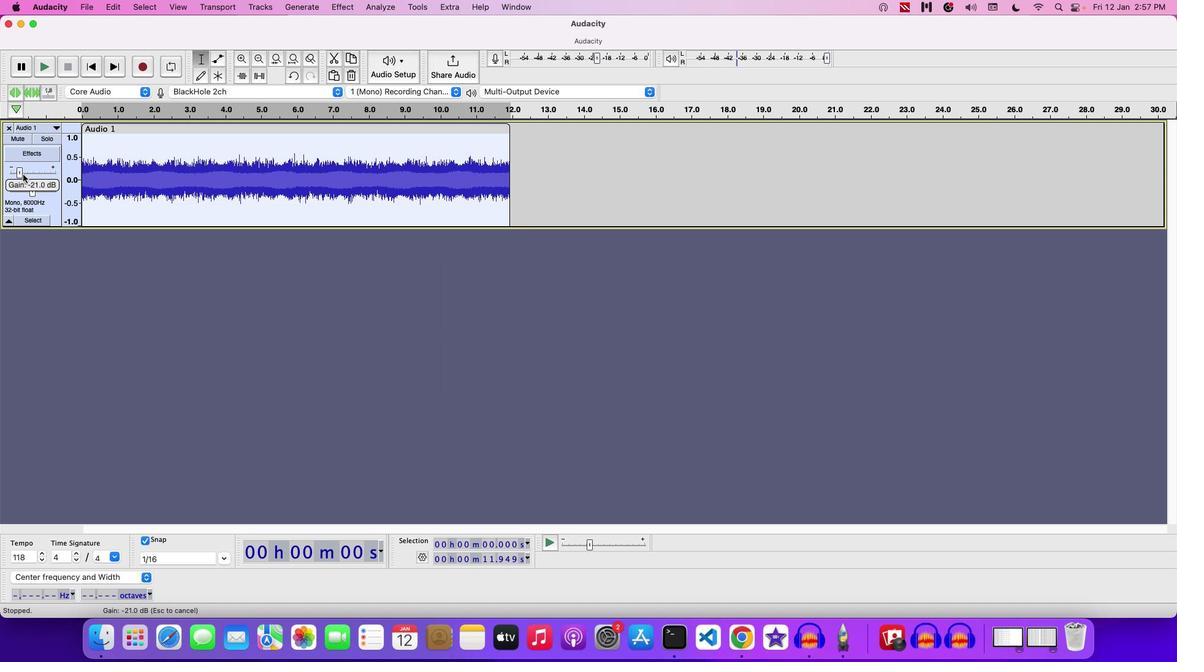 
Action: Mouse moved to (85, 10)
Screenshot: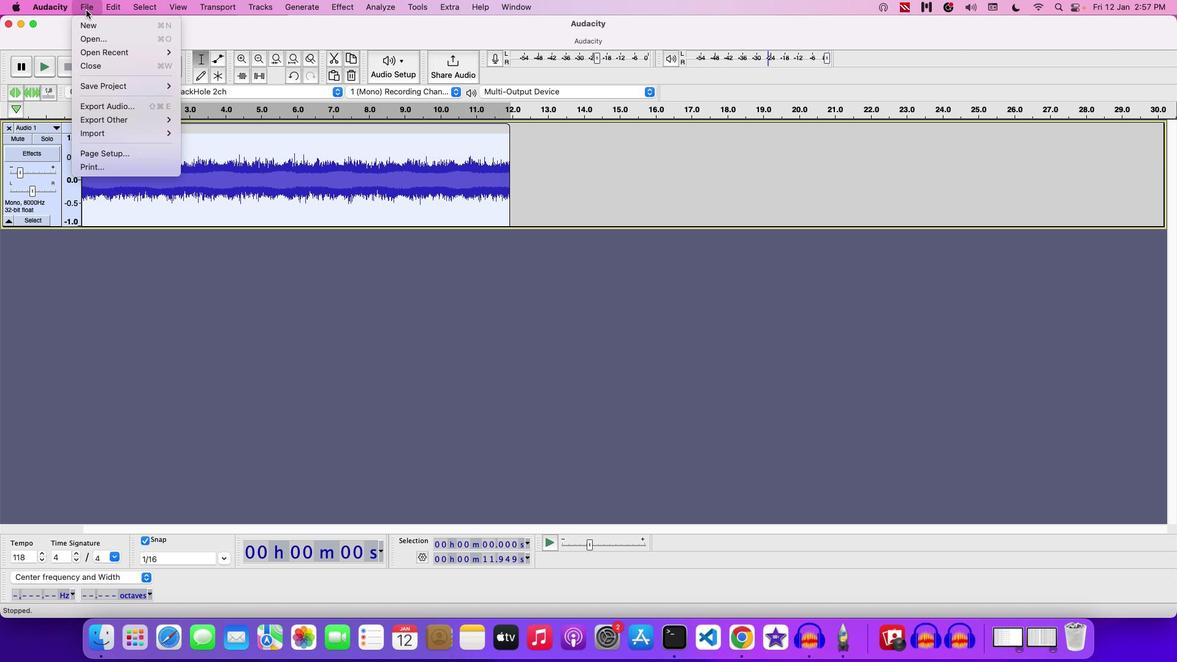 
Action: Mouse pressed left at (85, 10)
Screenshot: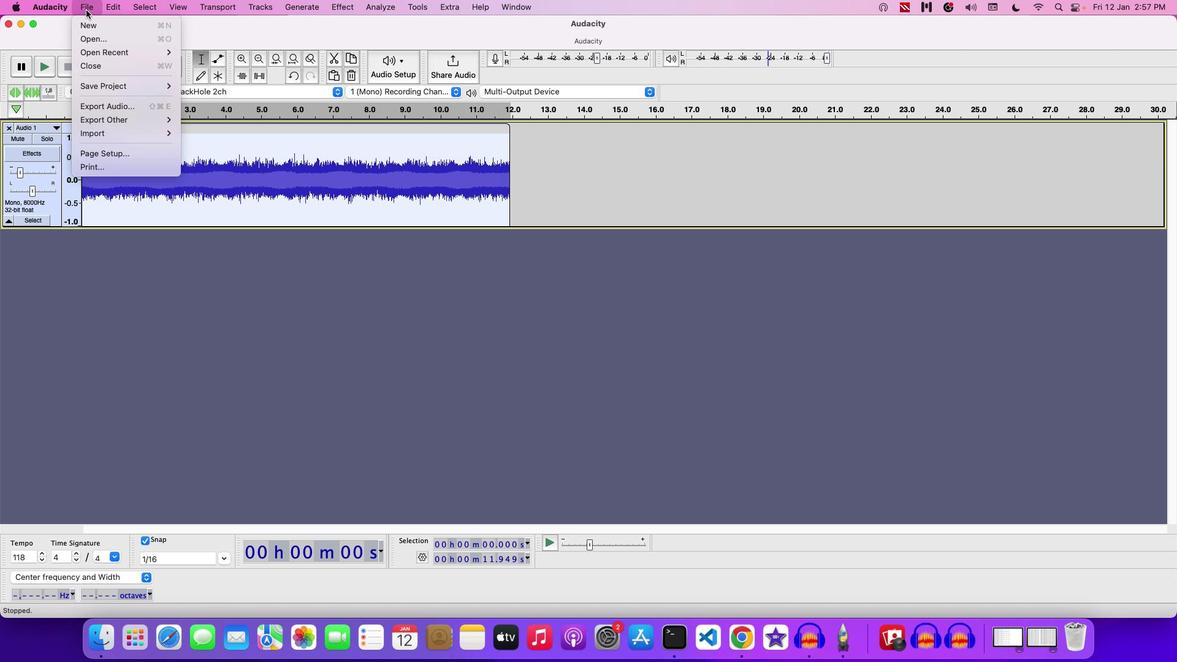 
Action: Mouse moved to (137, 83)
Screenshot: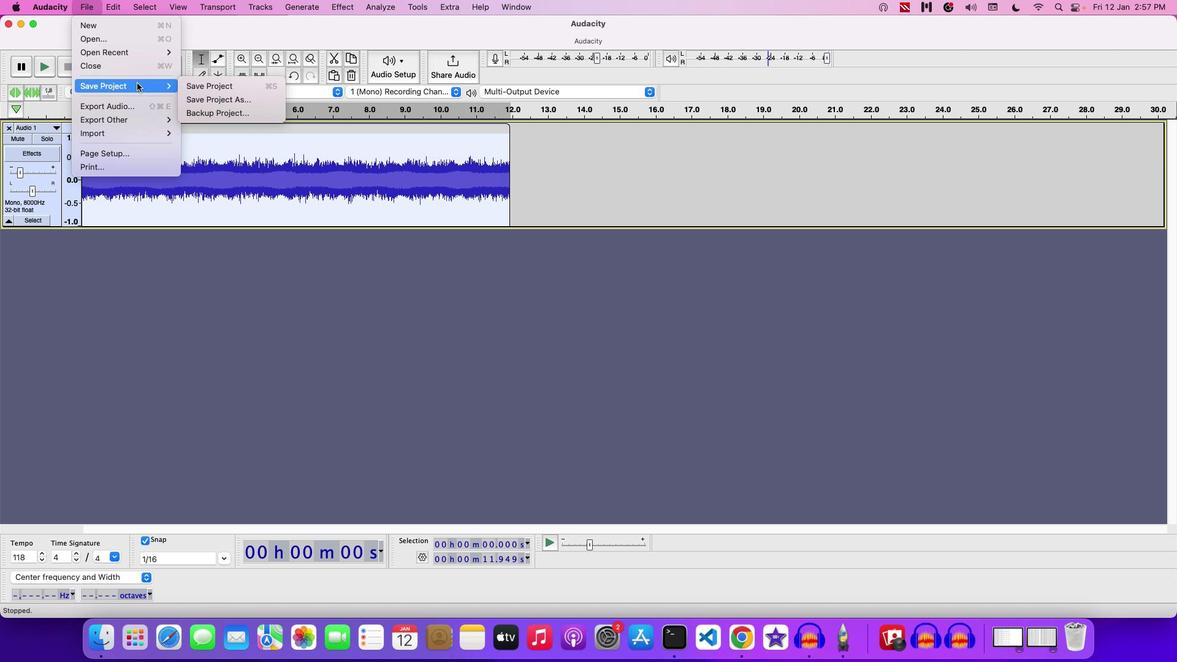 
Action: Mouse pressed left at (137, 83)
Screenshot: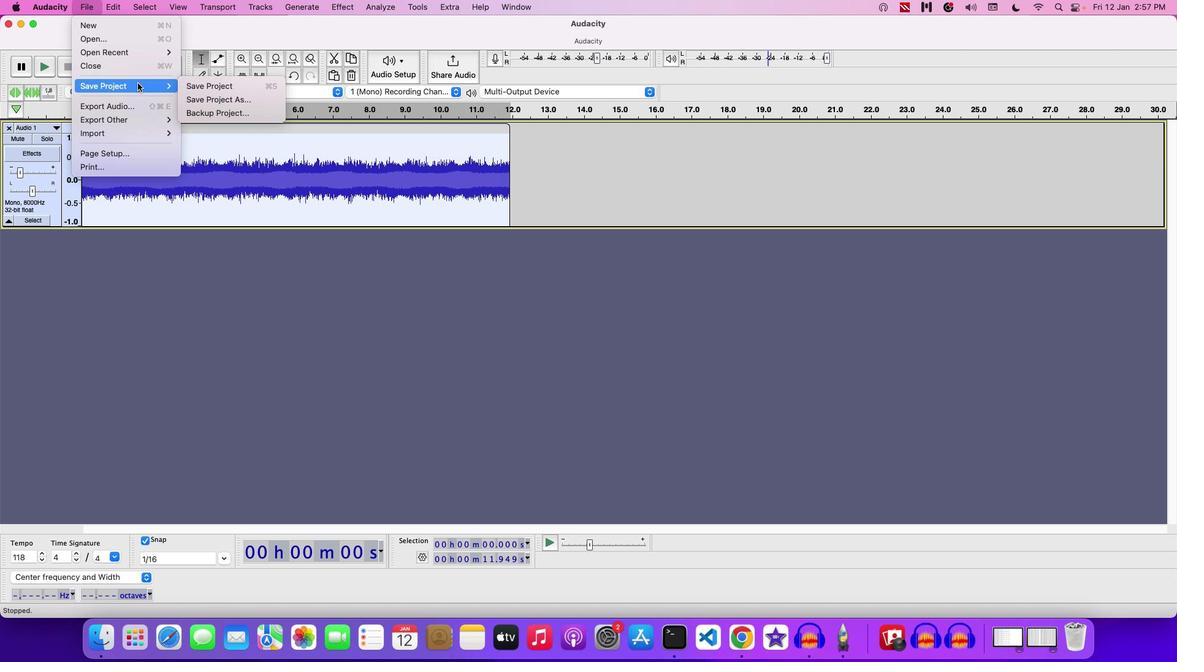 
Action: Mouse moved to (199, 84)
Screenshot: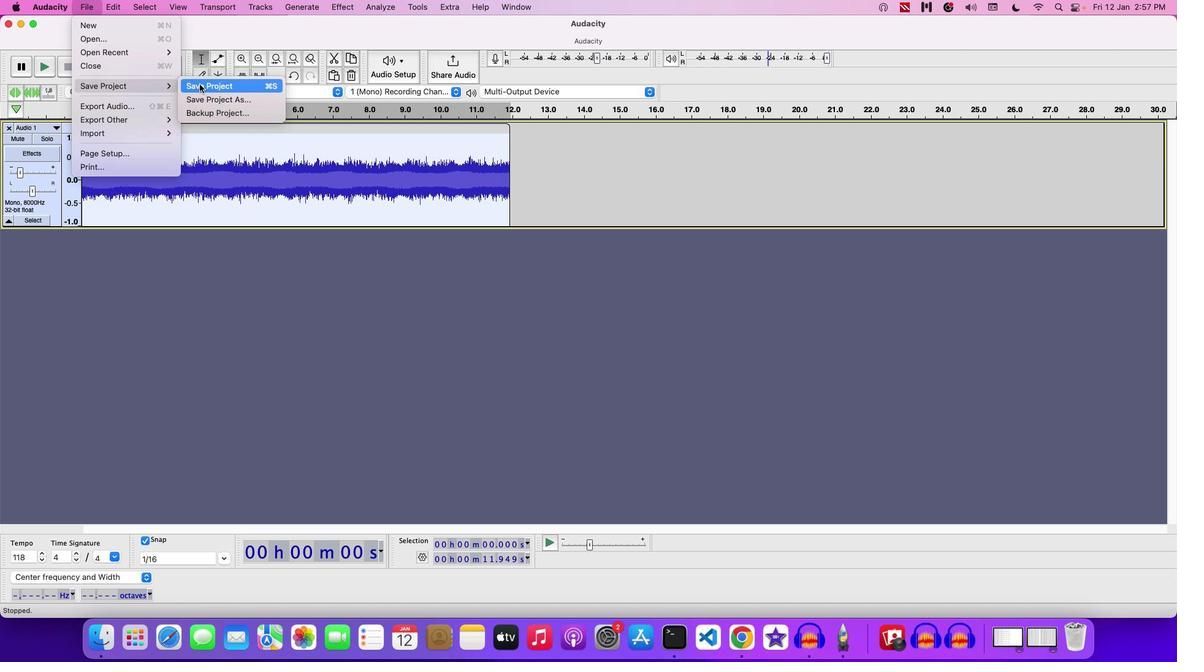 
Action: Mouse pressed left at (199, 84)
Screenshot: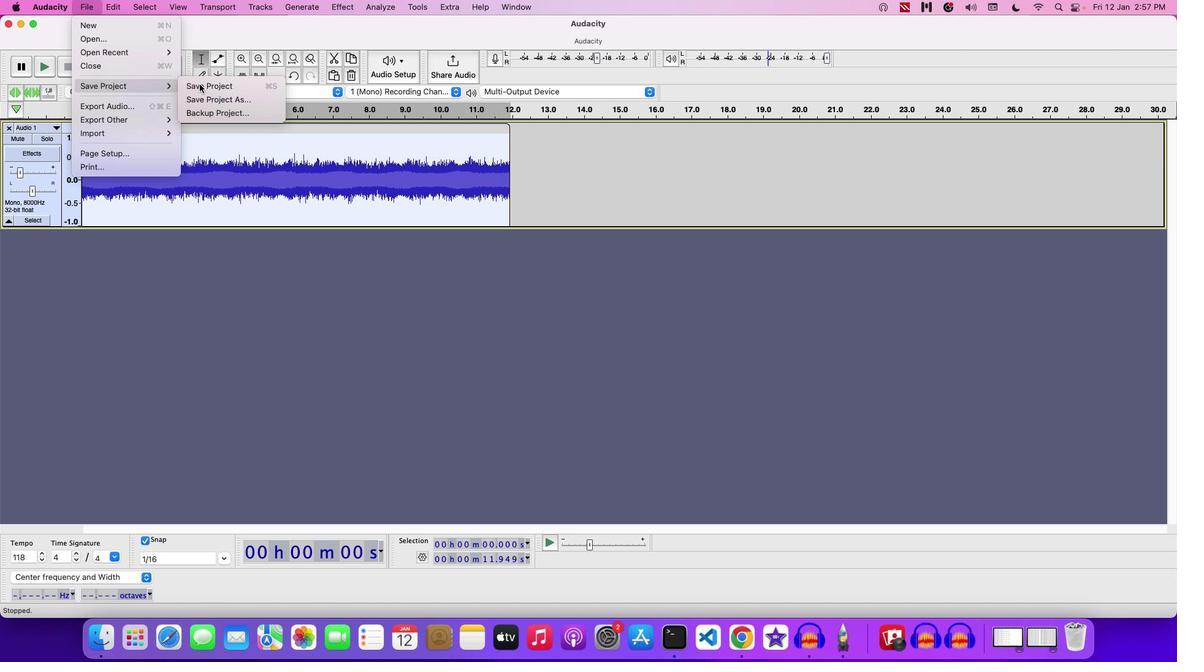 
Action: Mouse moved to (687, 175)
Screenshot: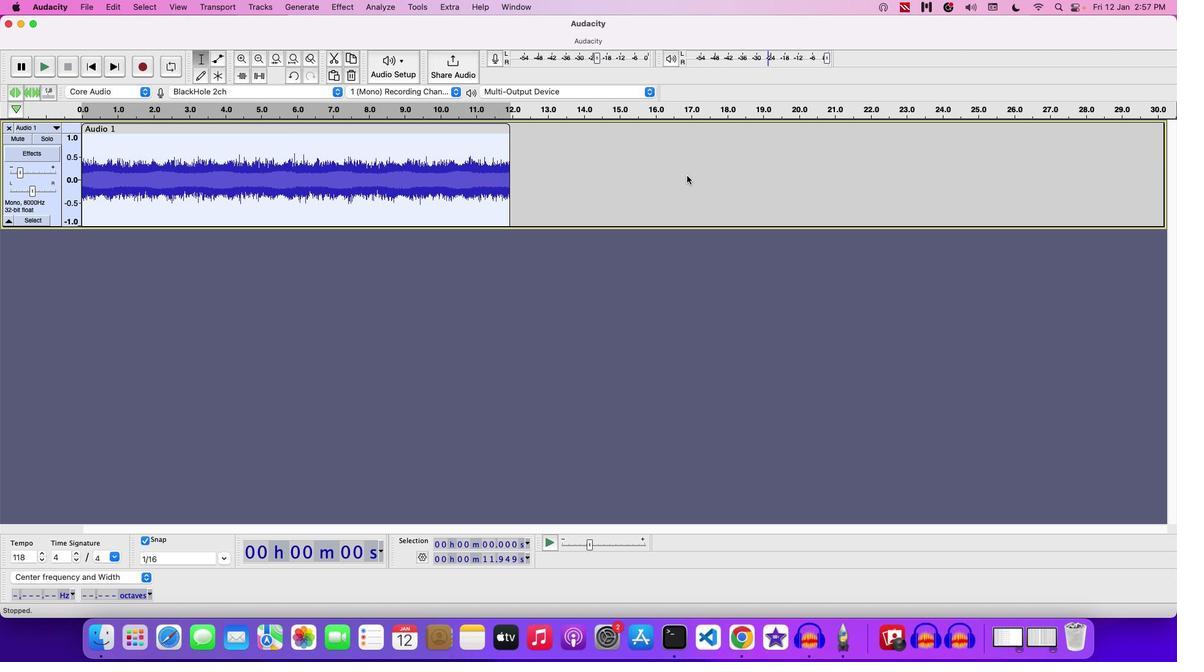 
Action: Key pressed Key.backspace'U''S''I''N''G'Key.space'P''H''A''S''E''R'Key.space'O''N'Key.space'A'Key.space'W''H''I''T''E'Key.space'N''I''O'Key.backspaceKey.backspace'O''I''S''E'Key.space'F''P'Key.backspace'O''R'Key.space'S''C''I'Key.space'F''I'Key.space'E''F''F''E''C''T'Key.space'1'
Screenshot: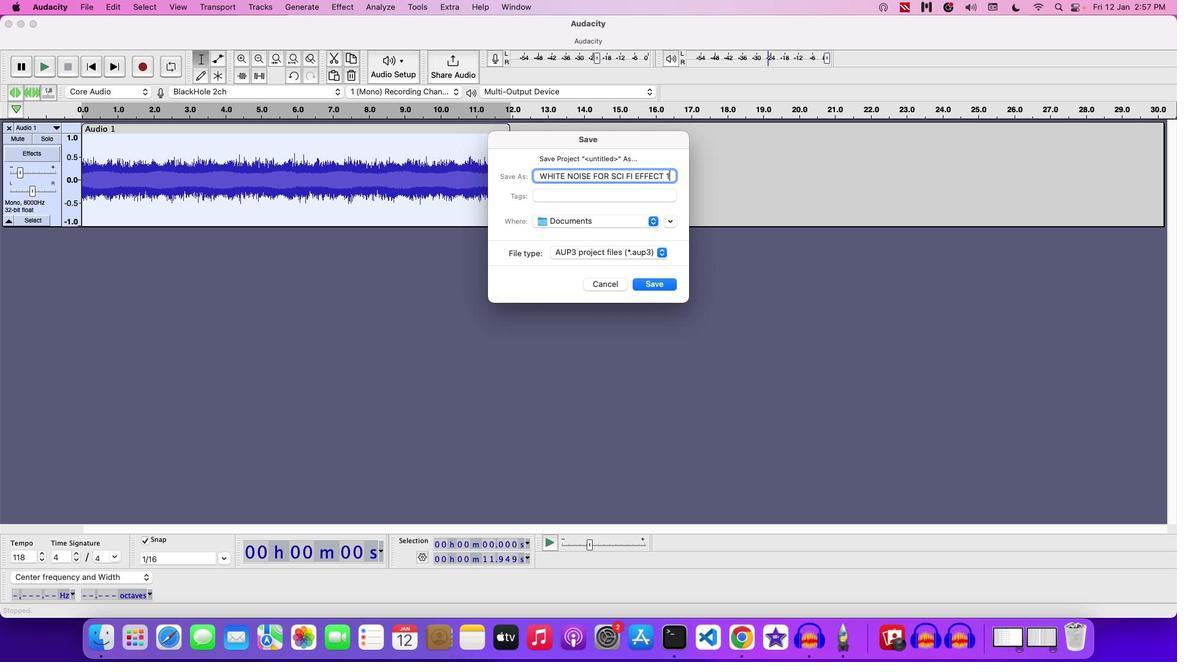 
Action: Mouse moved to (659, 286)
Screenshot: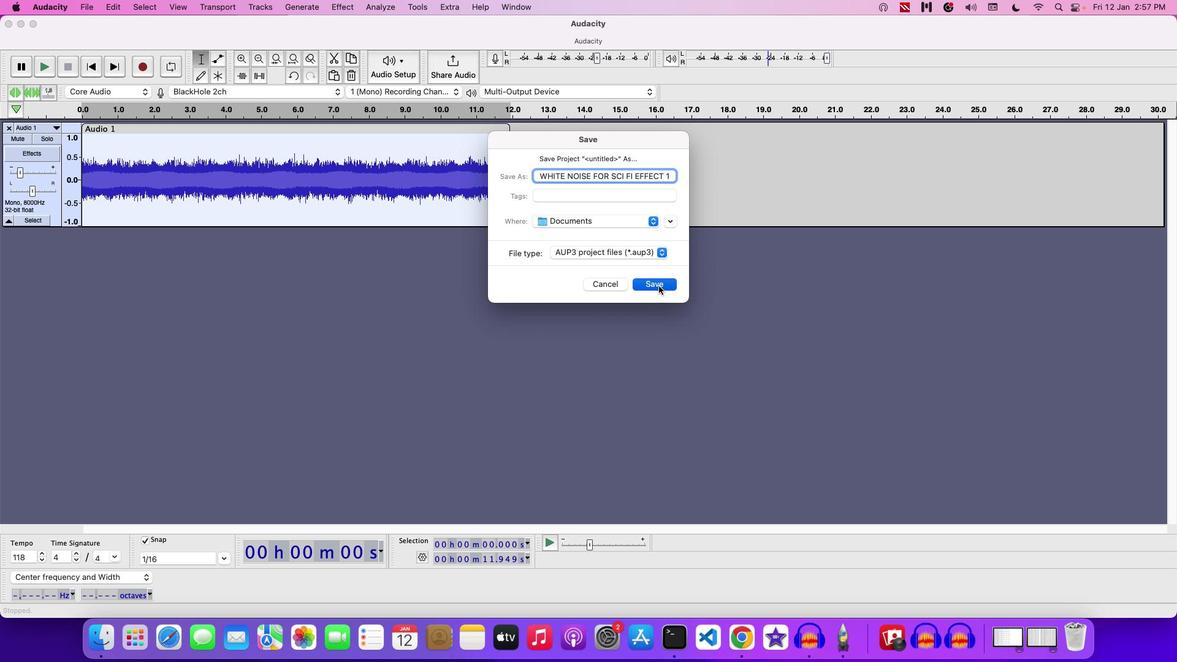 
Action: Mouse pressed left at (659, 286)
Screenshot: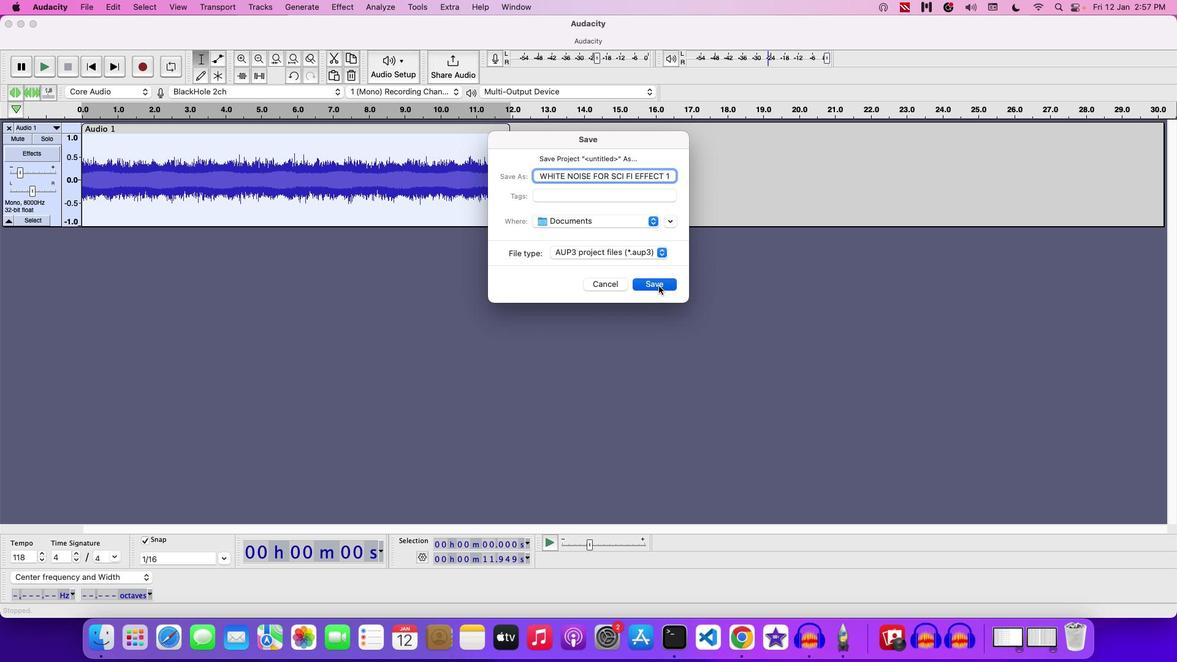 
